 Task: Research Airbnb properties in Boldumsaz, Turkmenistan from 6th November, 2023 to 8th November, 2023 for 2 adults.1  bedroom having 2 beds and 1 bathroom. Property type can be flat. Amenities needed are: wifi. Look for 3 properties as per requirement.
Action: Mouse moved to (571, 69)
Screenshot: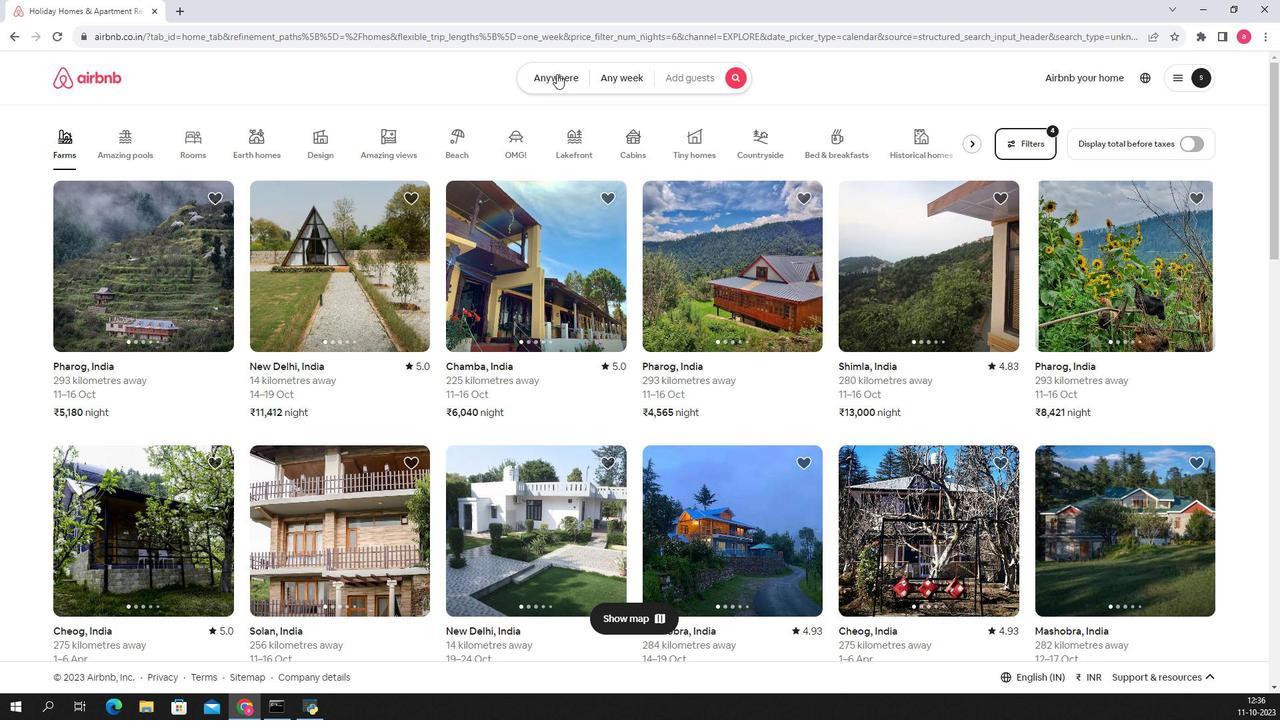 
Action: Mouse pressed left at (571, 69)
Screenshot: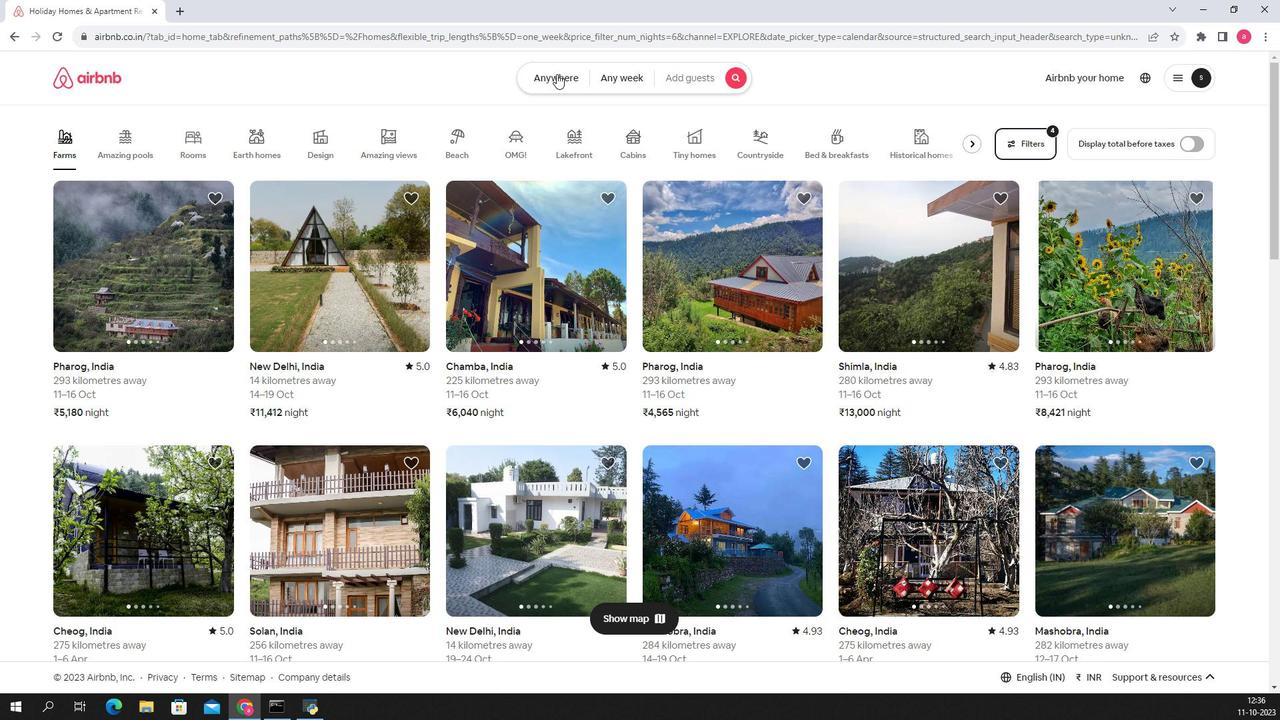 
Action: Mouse moved to (454, 133)
Screenshot: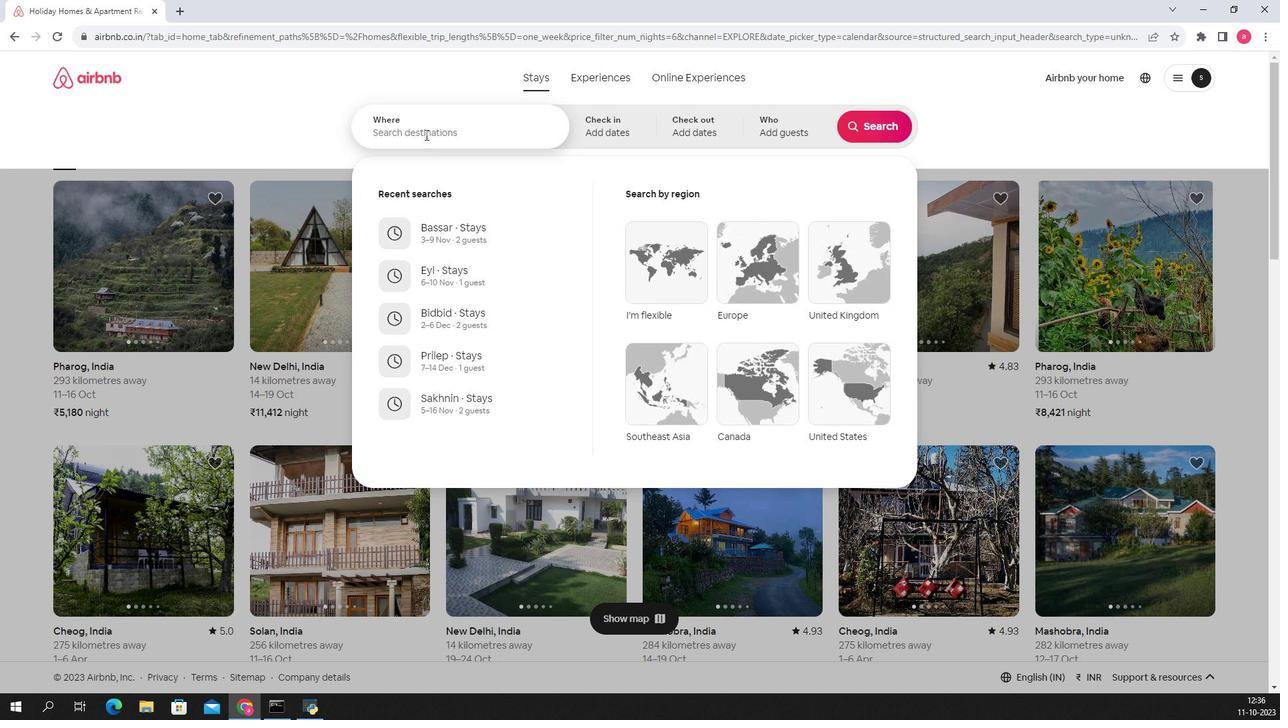 
Action: Mouse pressed left at (454, 133)
Screenshot: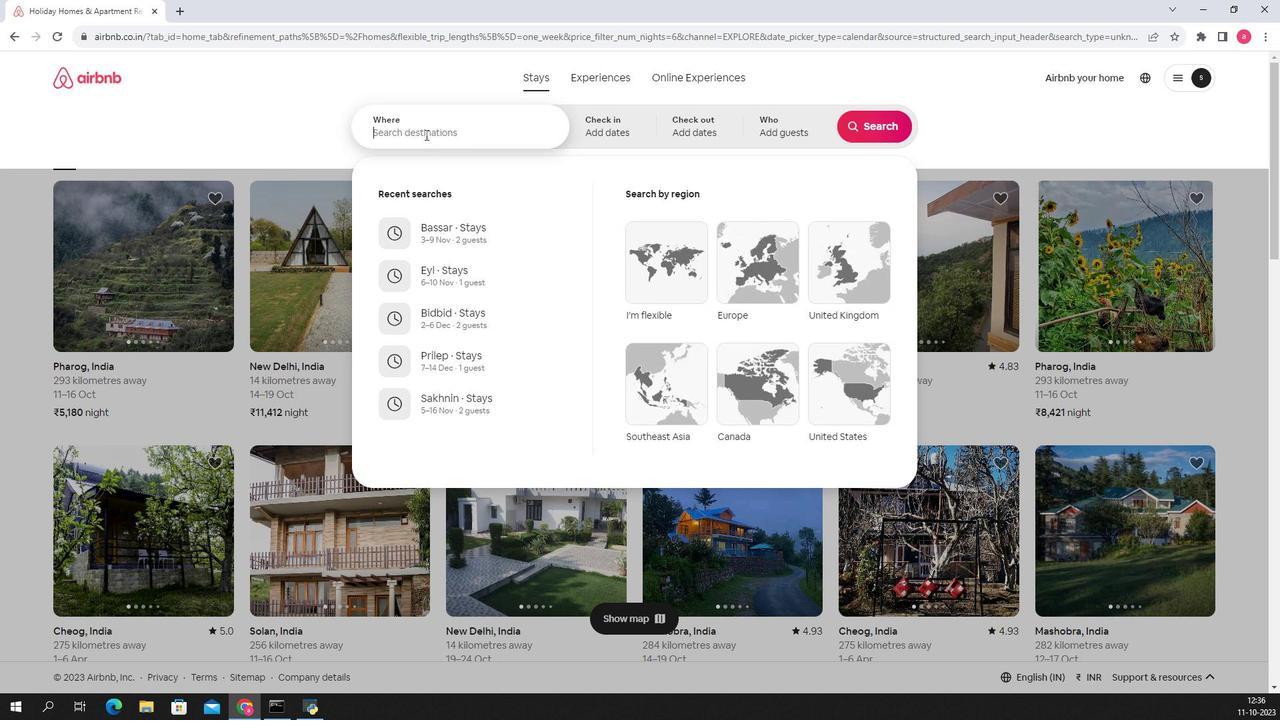 
Action: Key pressed <Key.shift>Bold
Screenshot: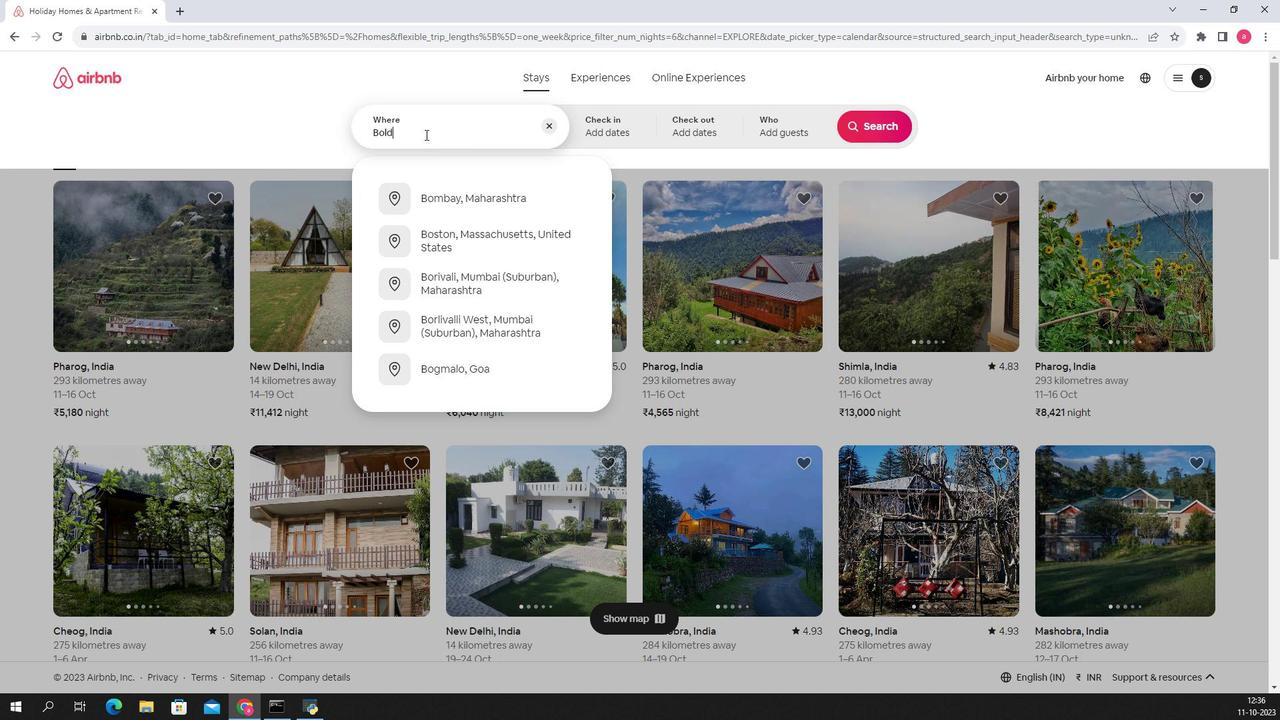 
Action: Mouse moved to (454, 132)
Screenshot: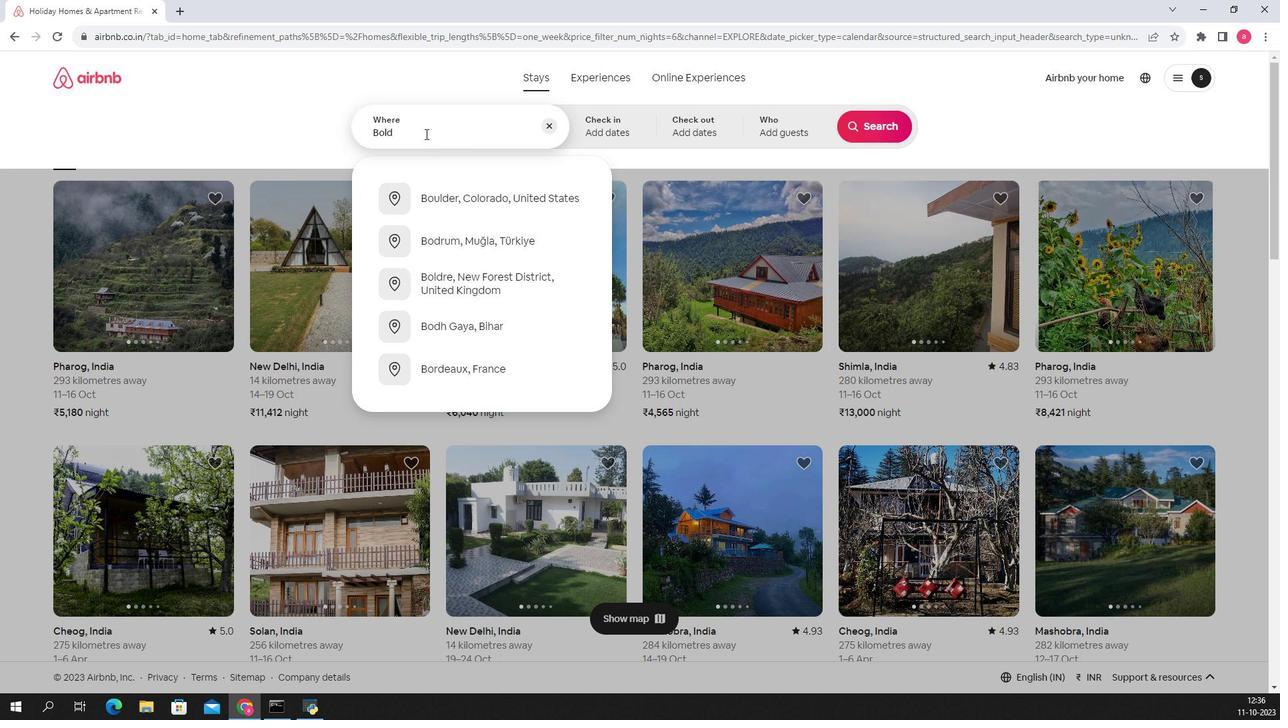 
Action: Key pressed umsaz,<Key.space><Key.shift>Turkmenistan
Screenshot: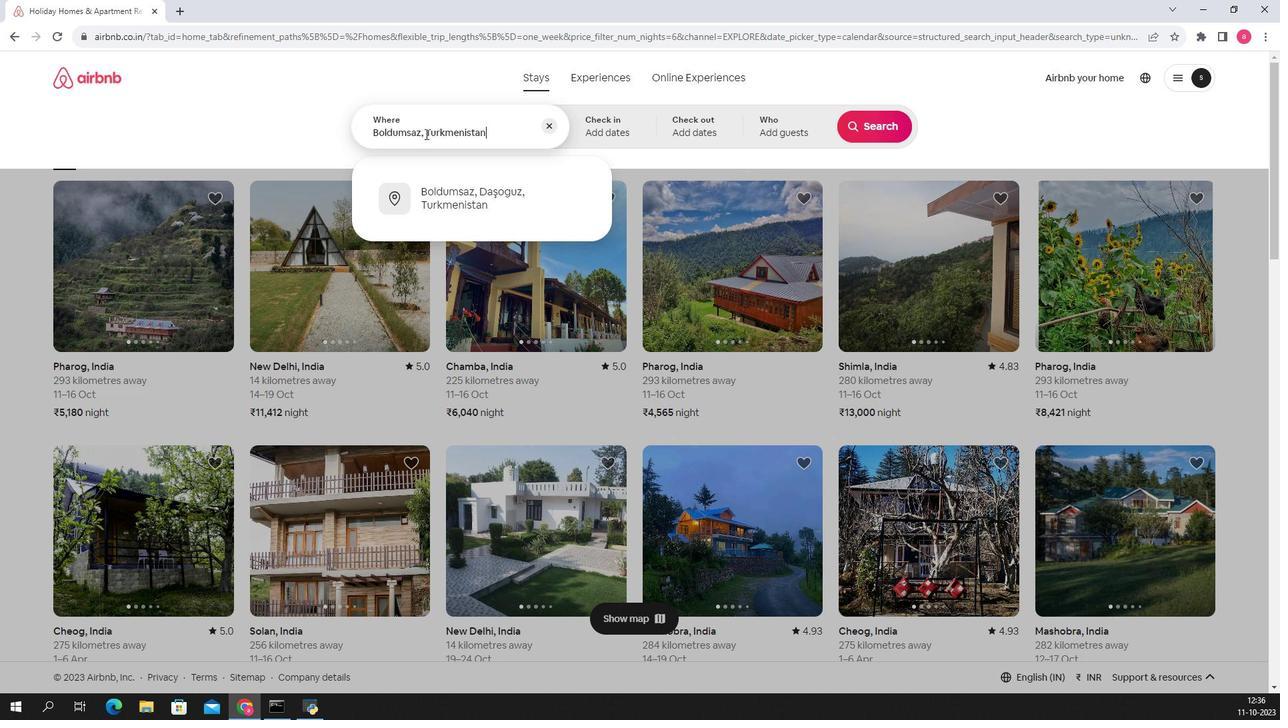 
Action: Mouse moved to (626, 126)
Screenshot: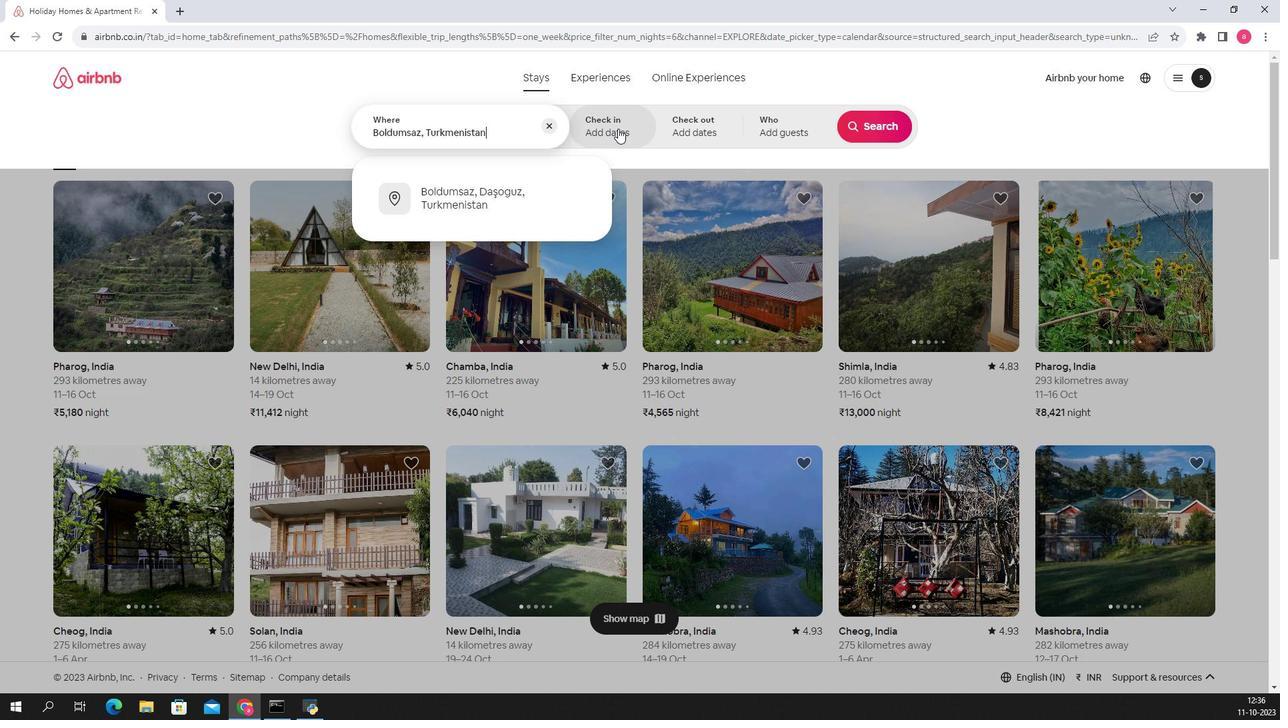 
Action: Mouse pressed left at (626, 126)
Screenshot: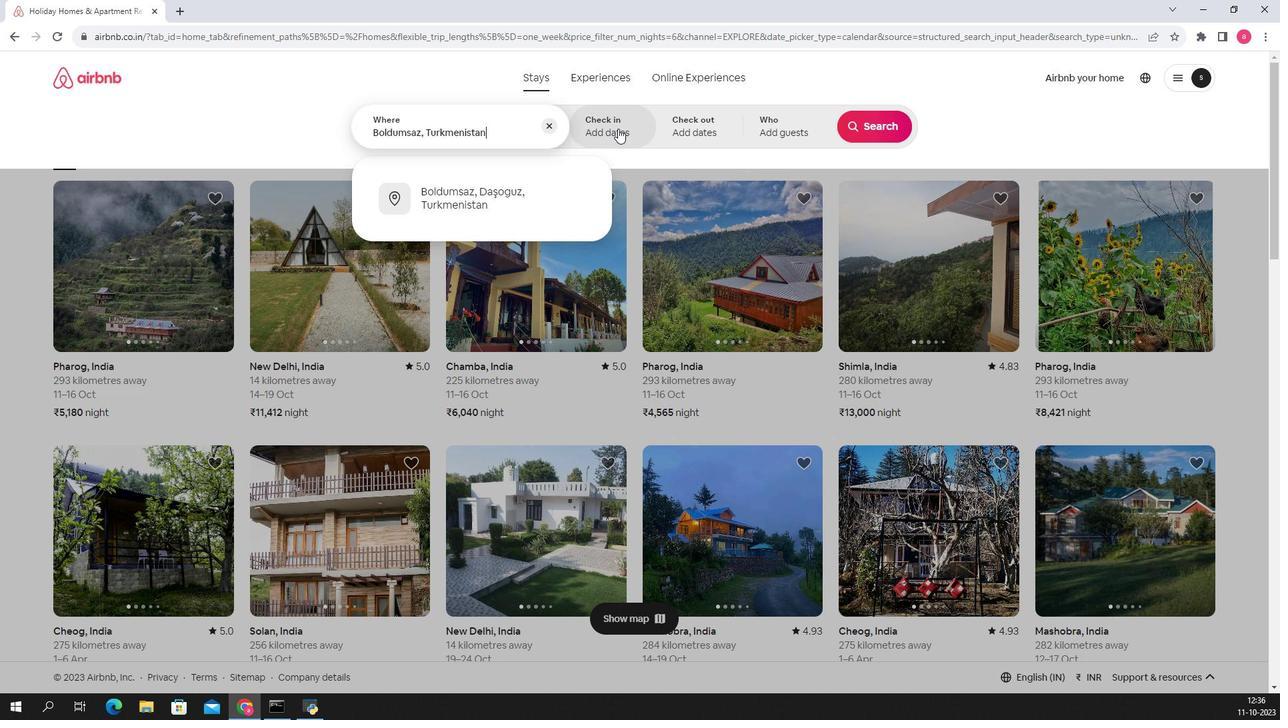 
Action: Mouse moved to (703, 333)
Screenshot: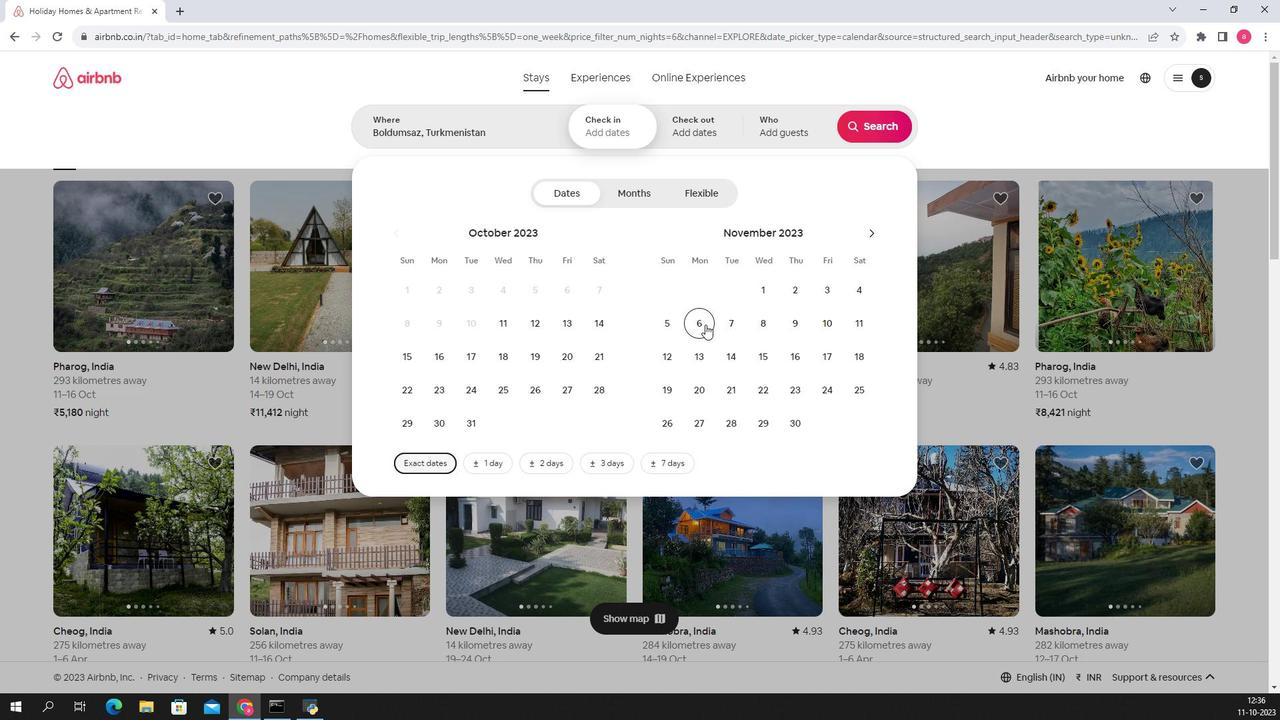 
Action: Mouse pressed left at (703, 333)
Screenshot: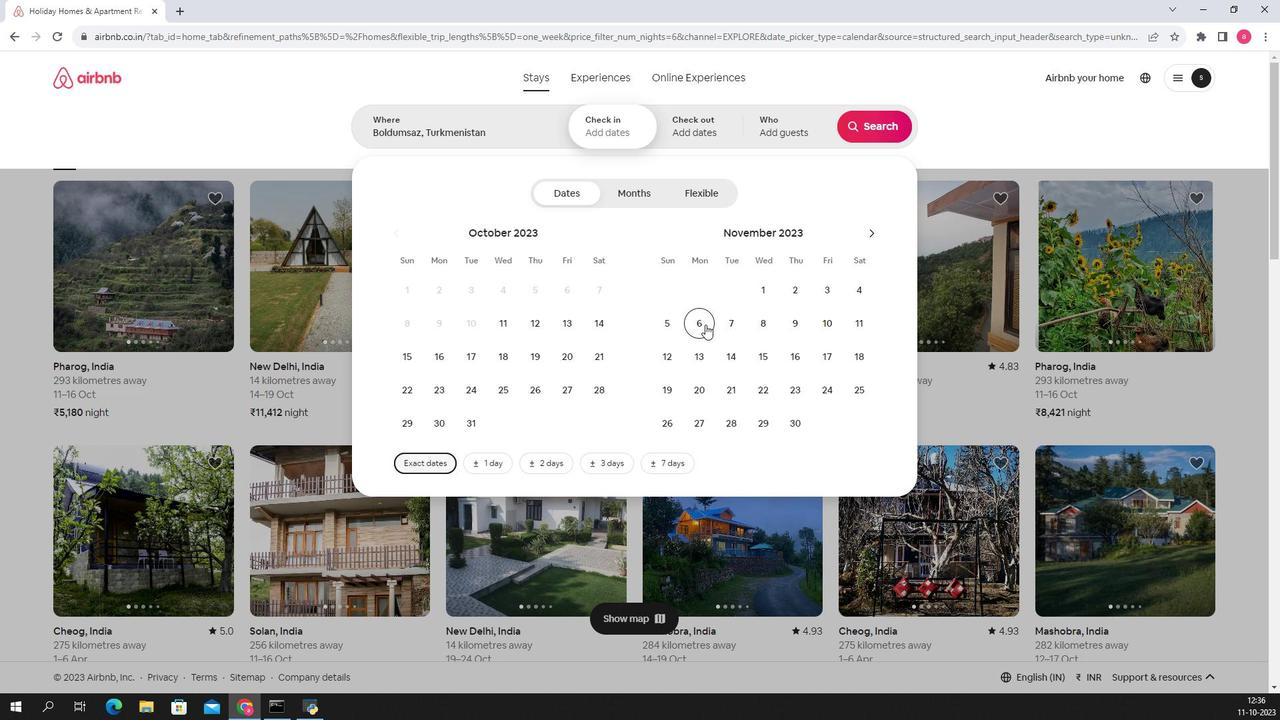 
Action: Mouse moved to (758, 332)
Screenshot: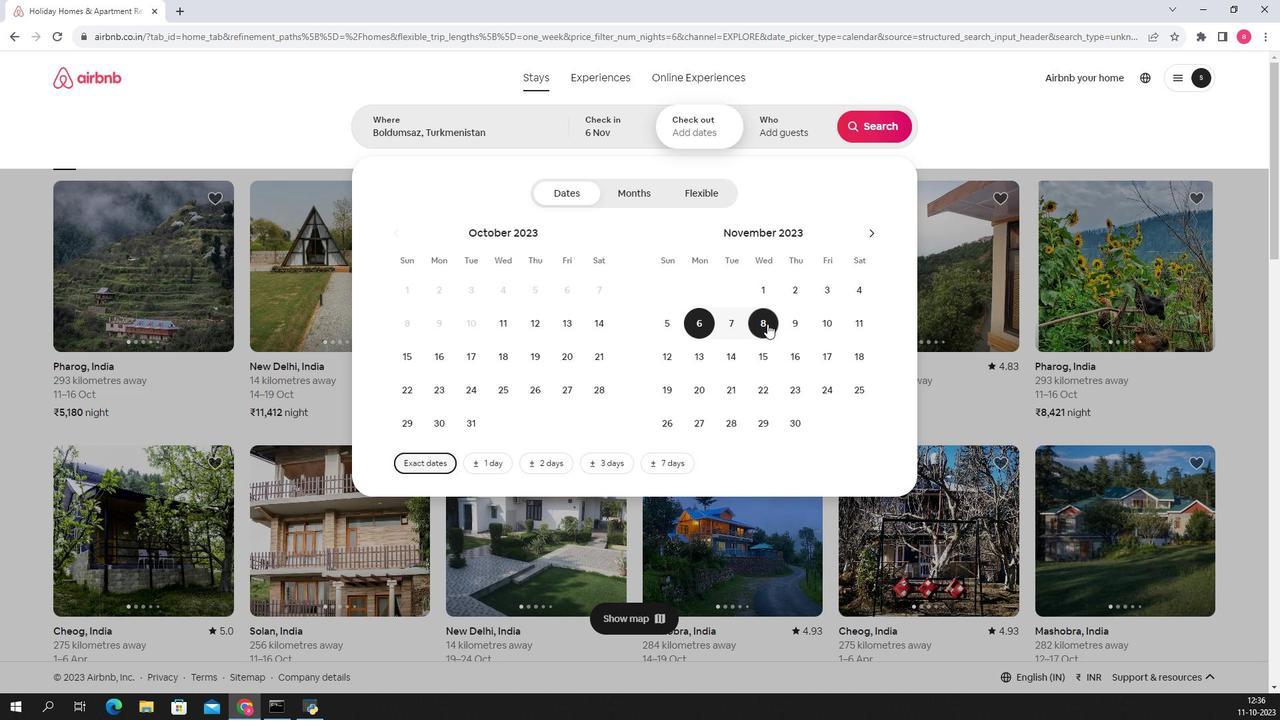 
Action: Mouse pressed left at (758, 332)
Screenshot: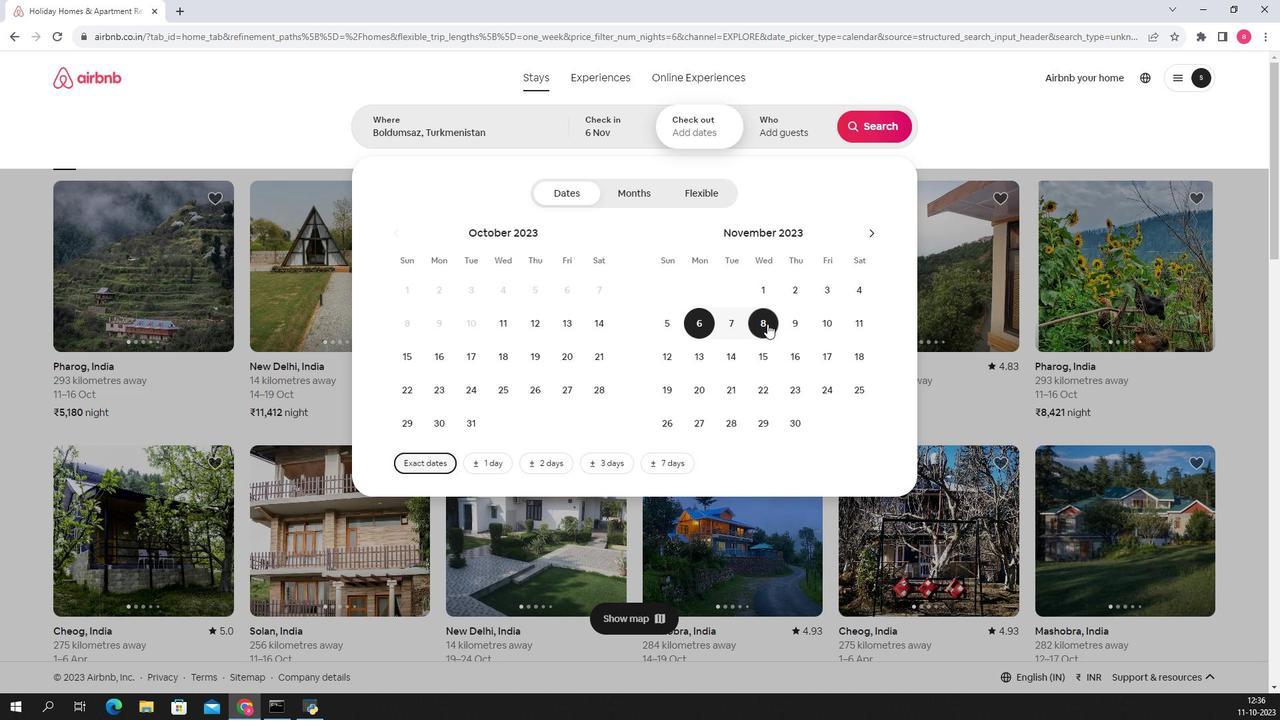 
Action: Mouse moved to (756, 118)
Screenshot: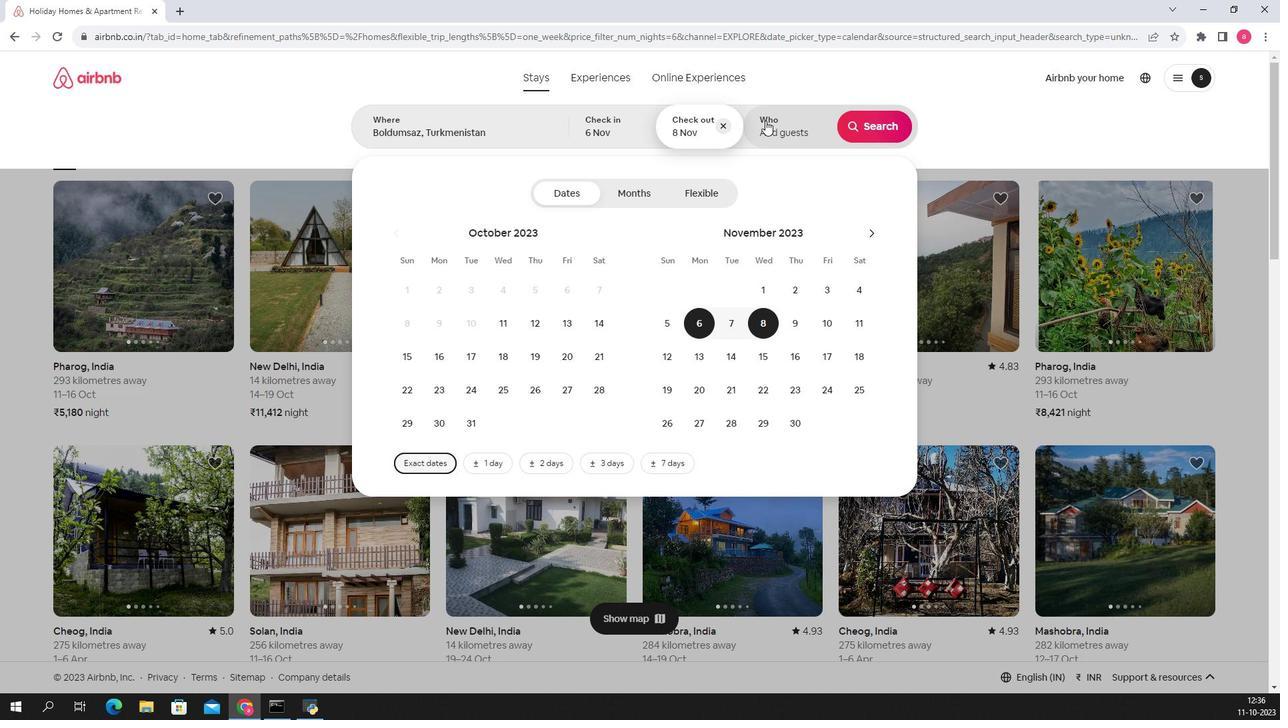 
Action: Mouse pressed left at (756, 118)
Screenshot: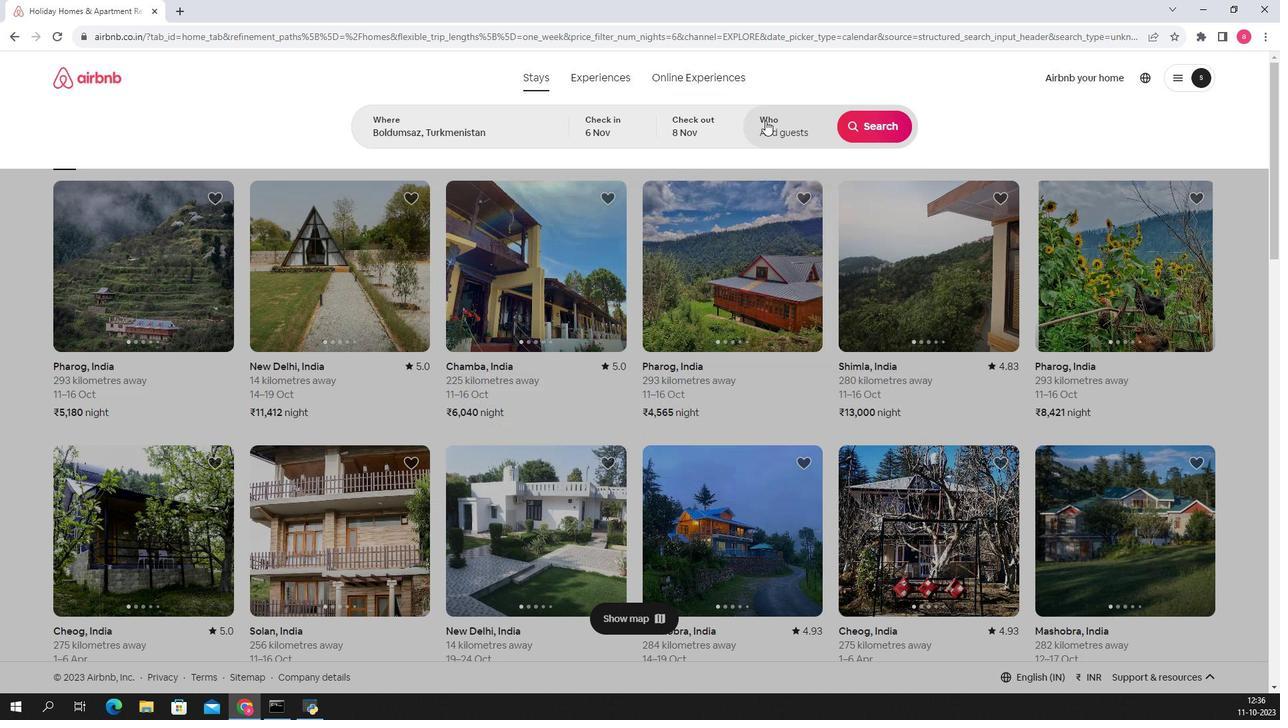
Action: Mouse moved to (860, 206)
Screenshot: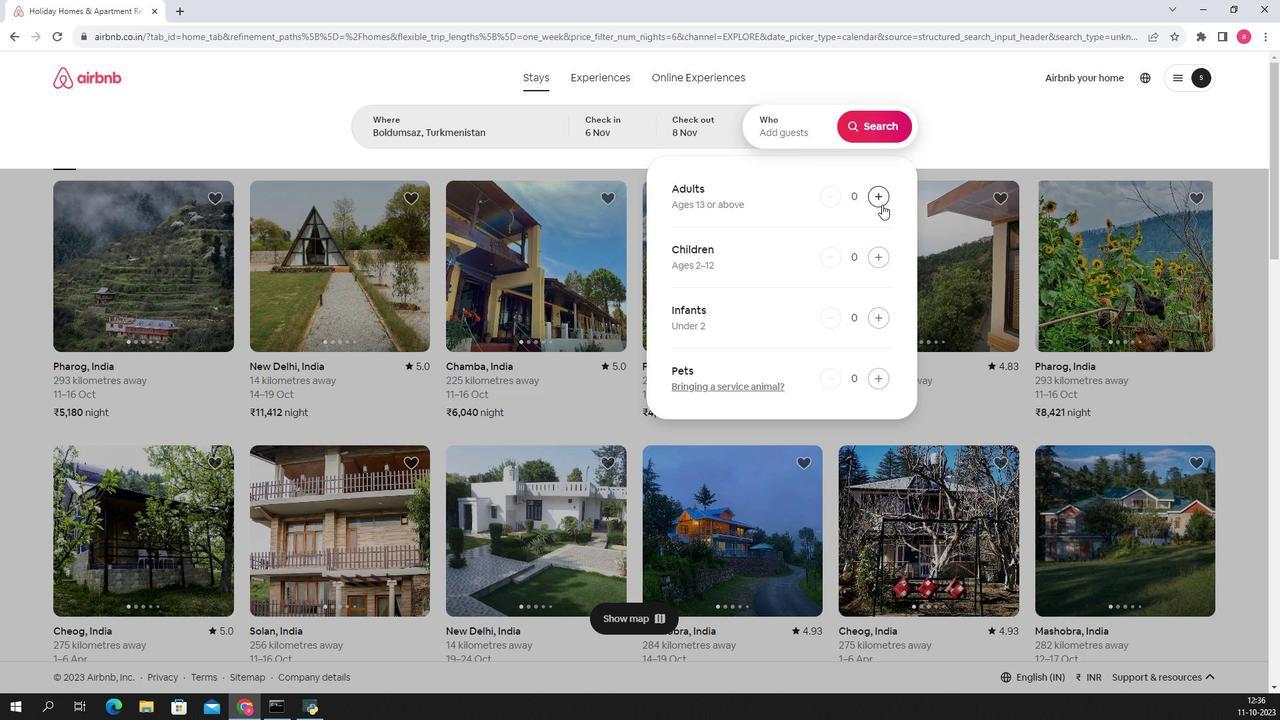 
Action: Mouse pressed left at (860, 206)
Screenshot: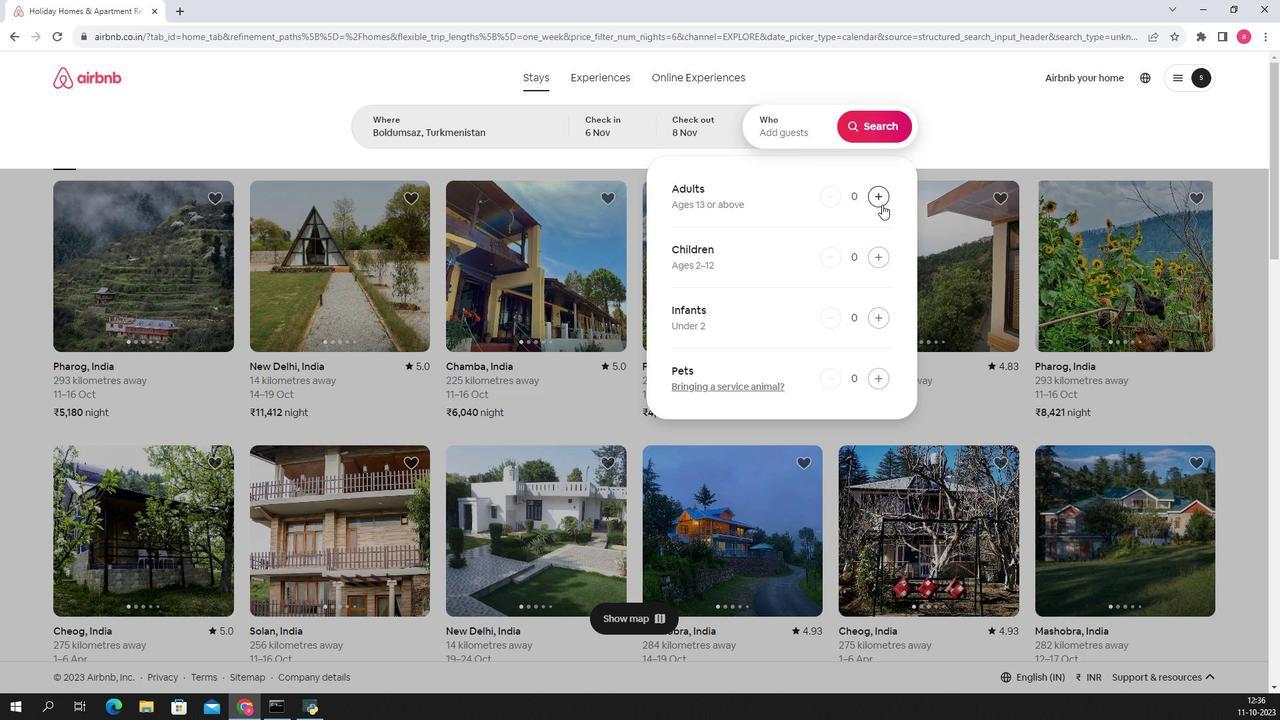 
Action: Mouse pressed left at (860, 206)
Screenshot: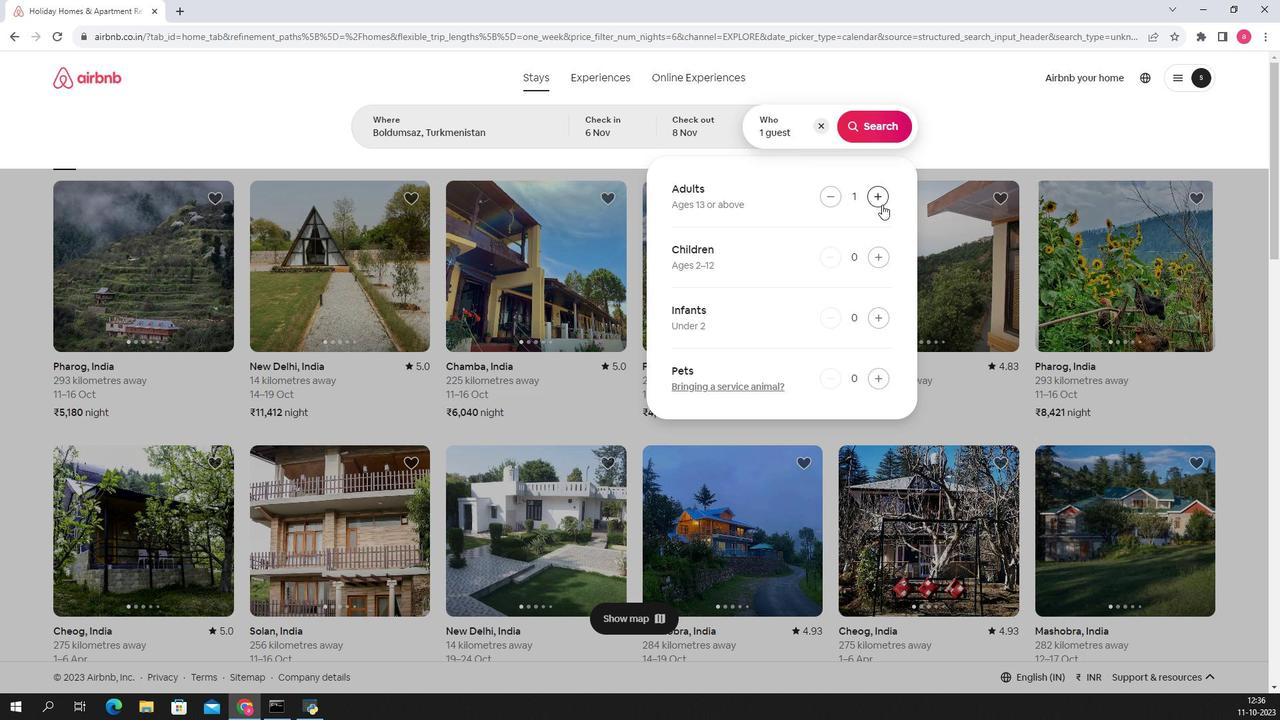 
Action: Mouse moved to (863, 123)
Screenshot: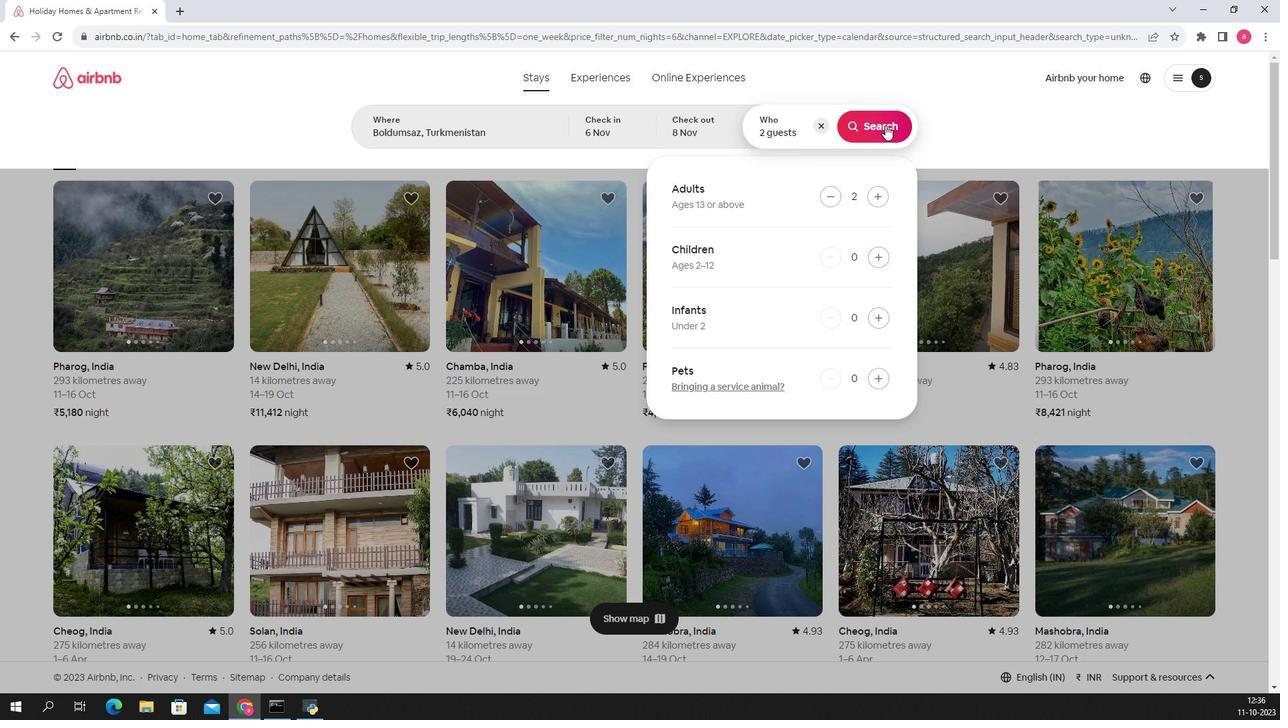 
Action: Mouse pressed left at (863, 123)
Screenshot: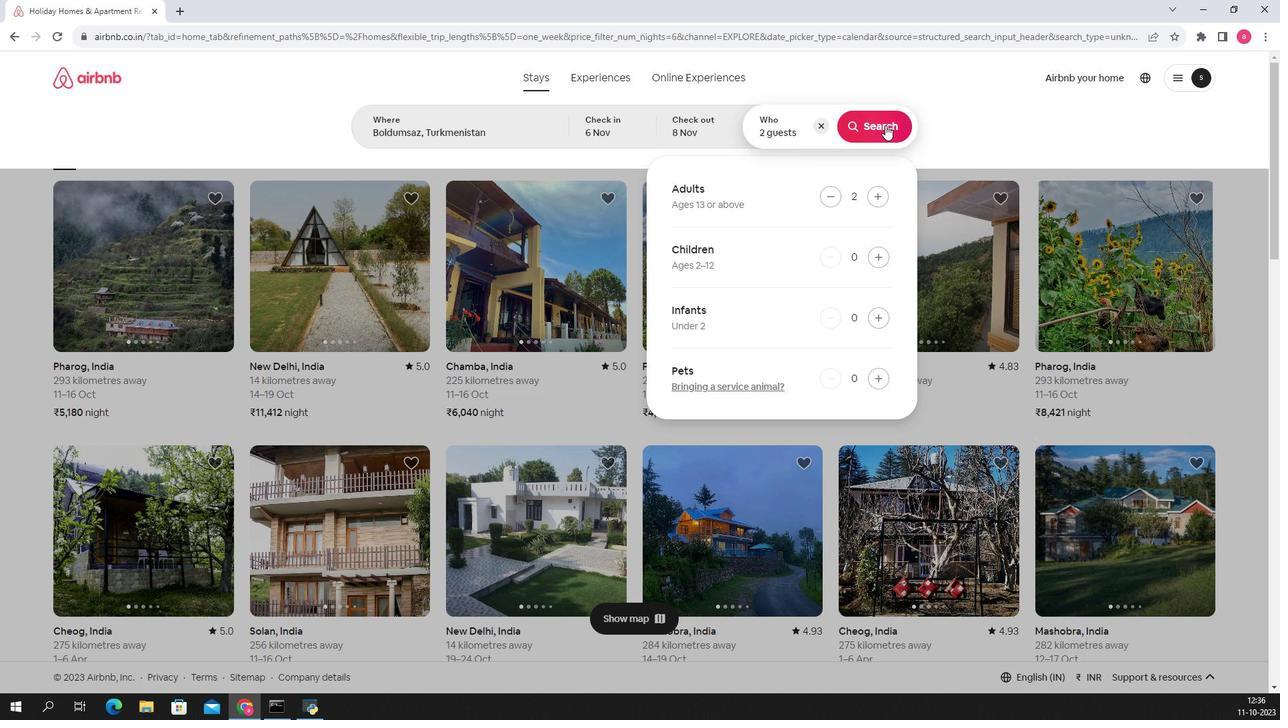
Action: Mouse moved to (1043, 141)
Screenshot: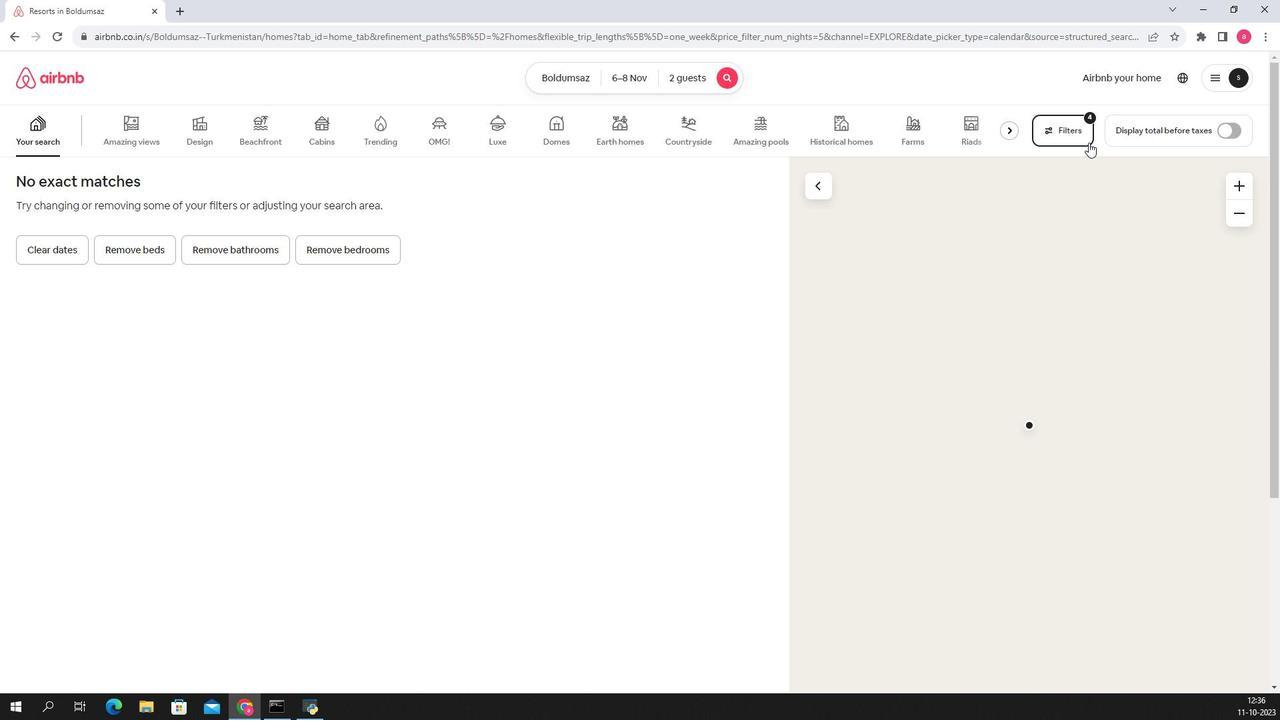 
Action: Mouse pressed left at (1043, 141)
Screenshot: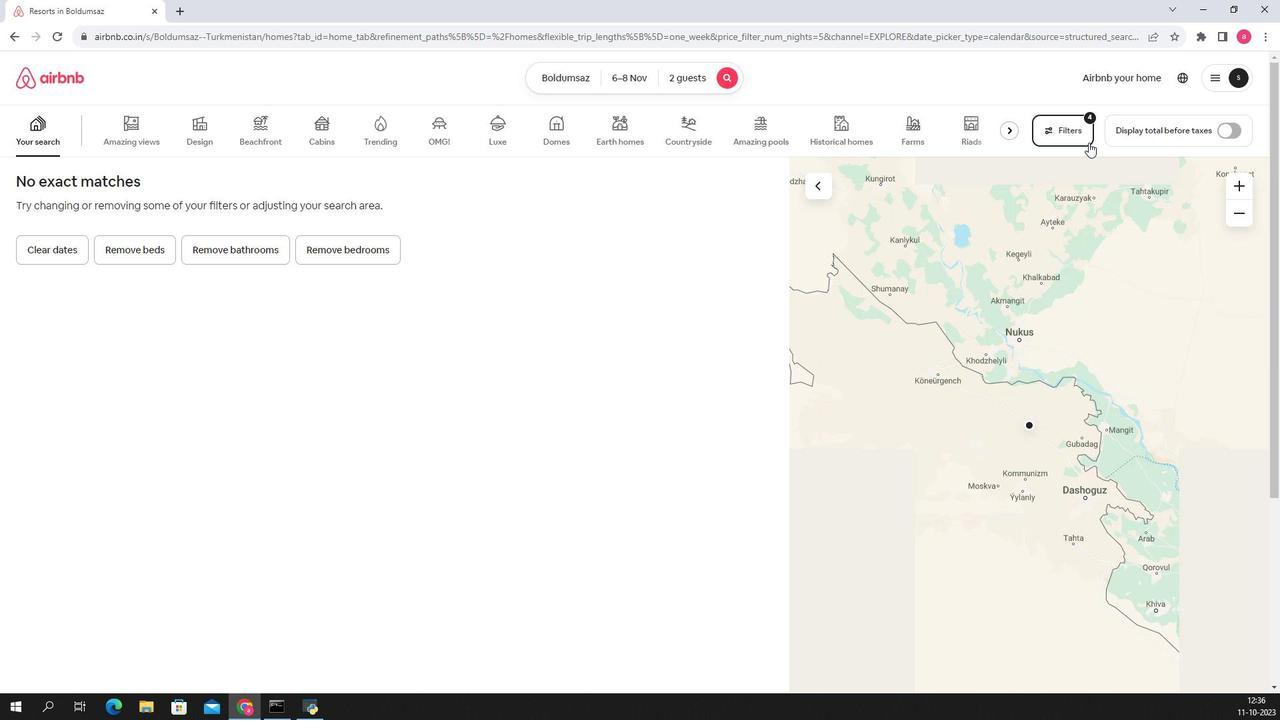 
Action: Mouse moved to (432, 658)
Screenshot: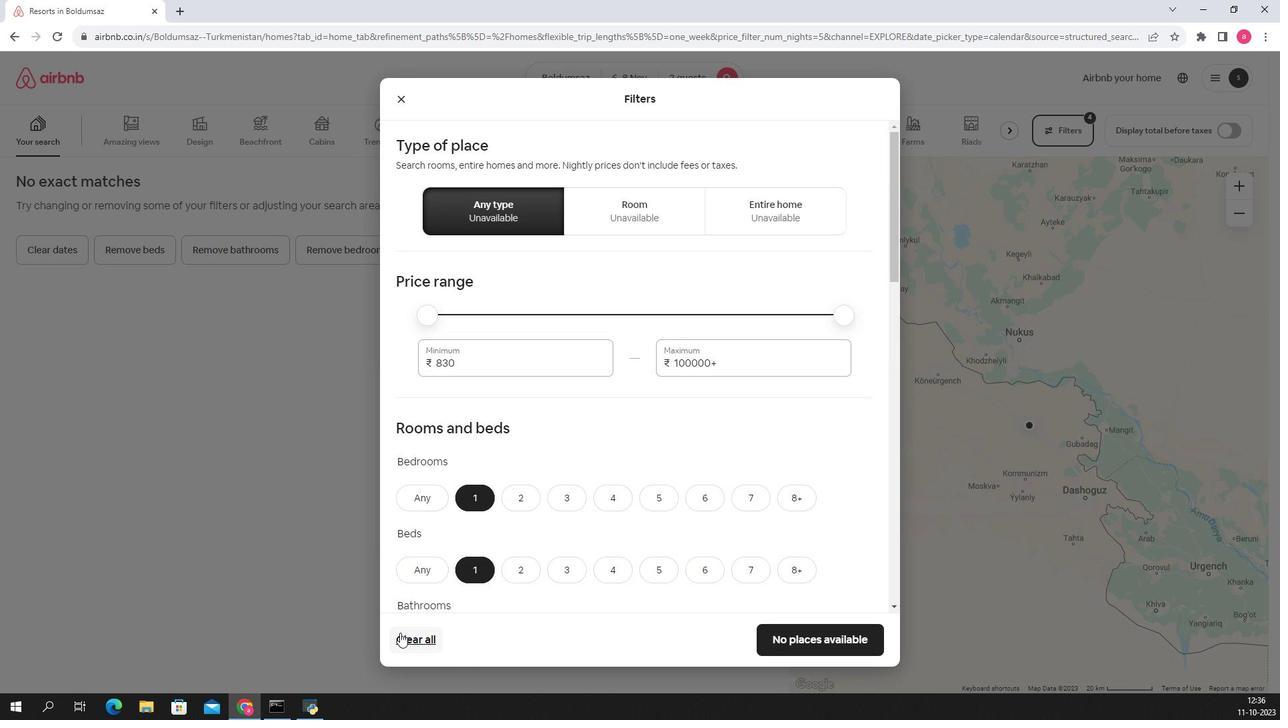 
Action: Mouse pressed left at (432, 658)
Screenshot: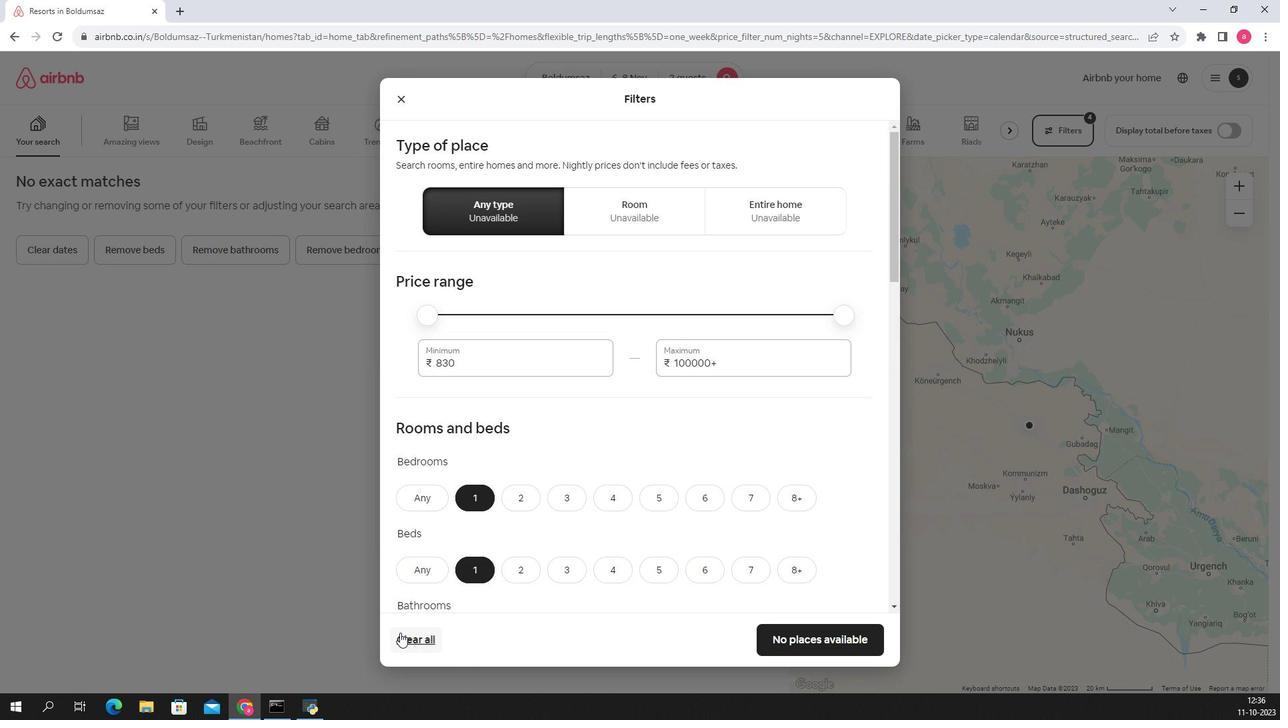 
Action: Mouse moved to (627, 342)
Screenshot: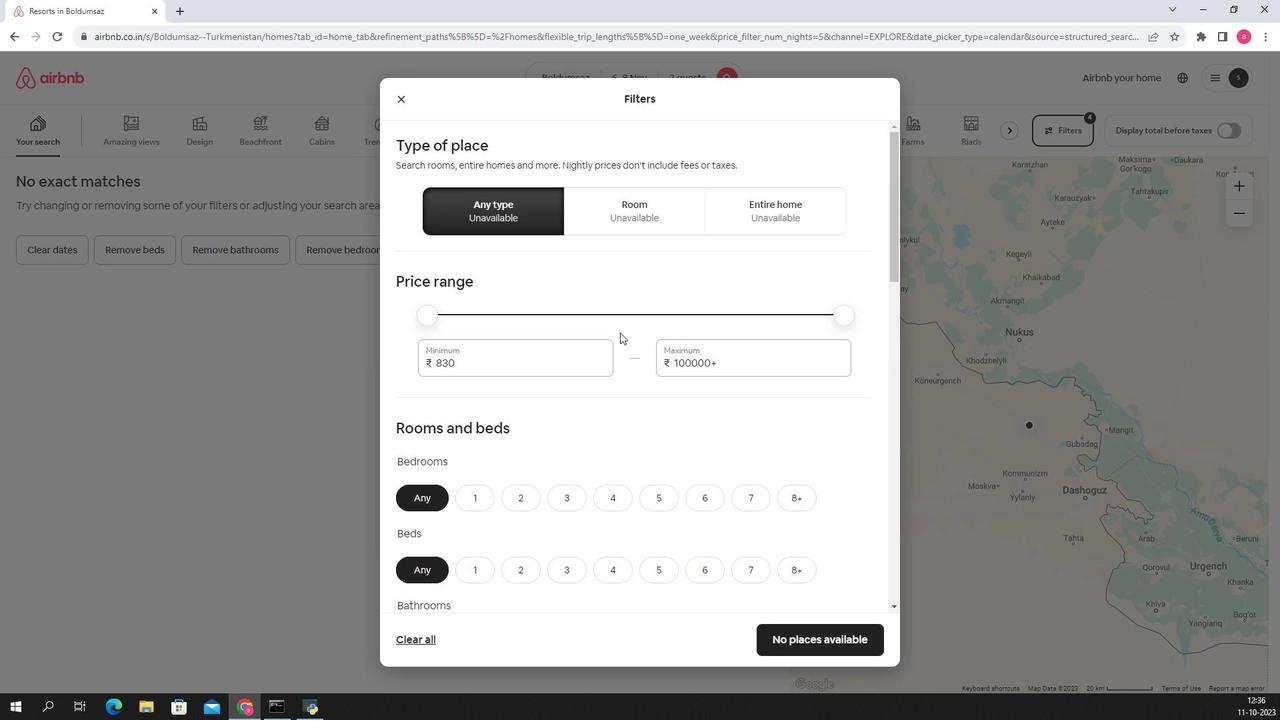 
Action: Mouse scrolled (627, 341) with delta (0, 0)
Screenshot: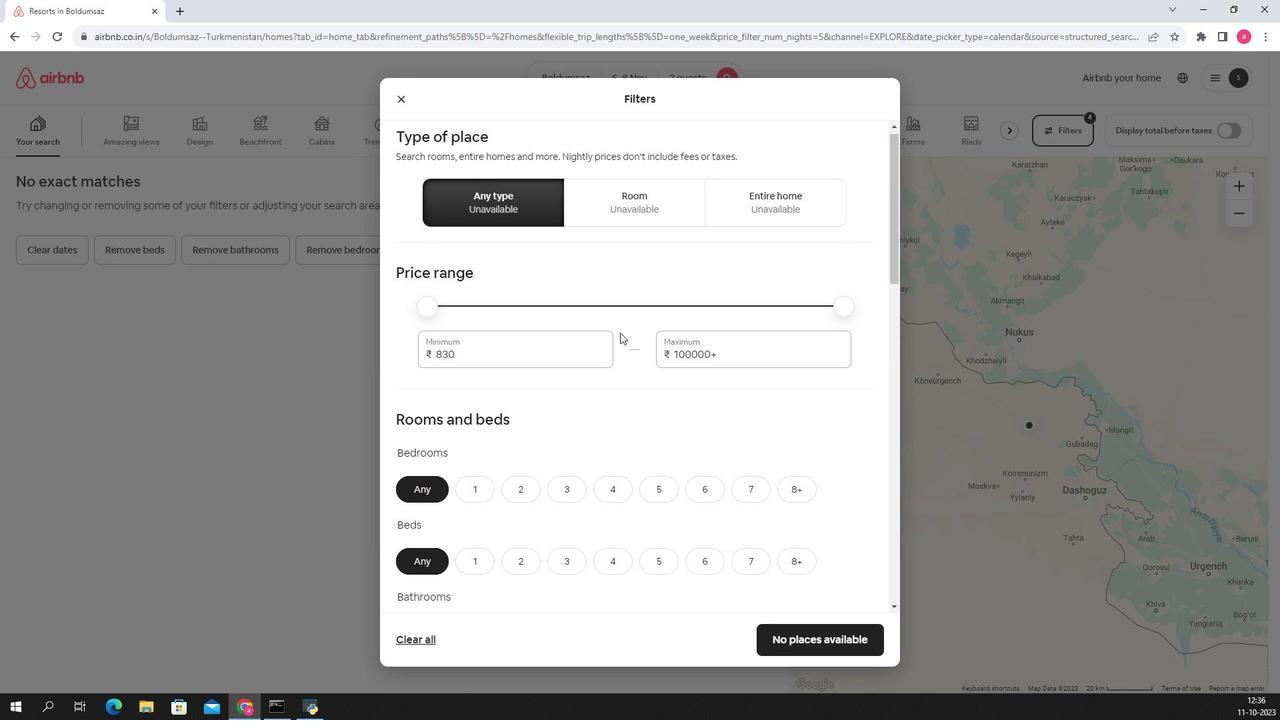 
Action: Mouse scrolled (627, 341) with delta (0, 0)
Screenshot: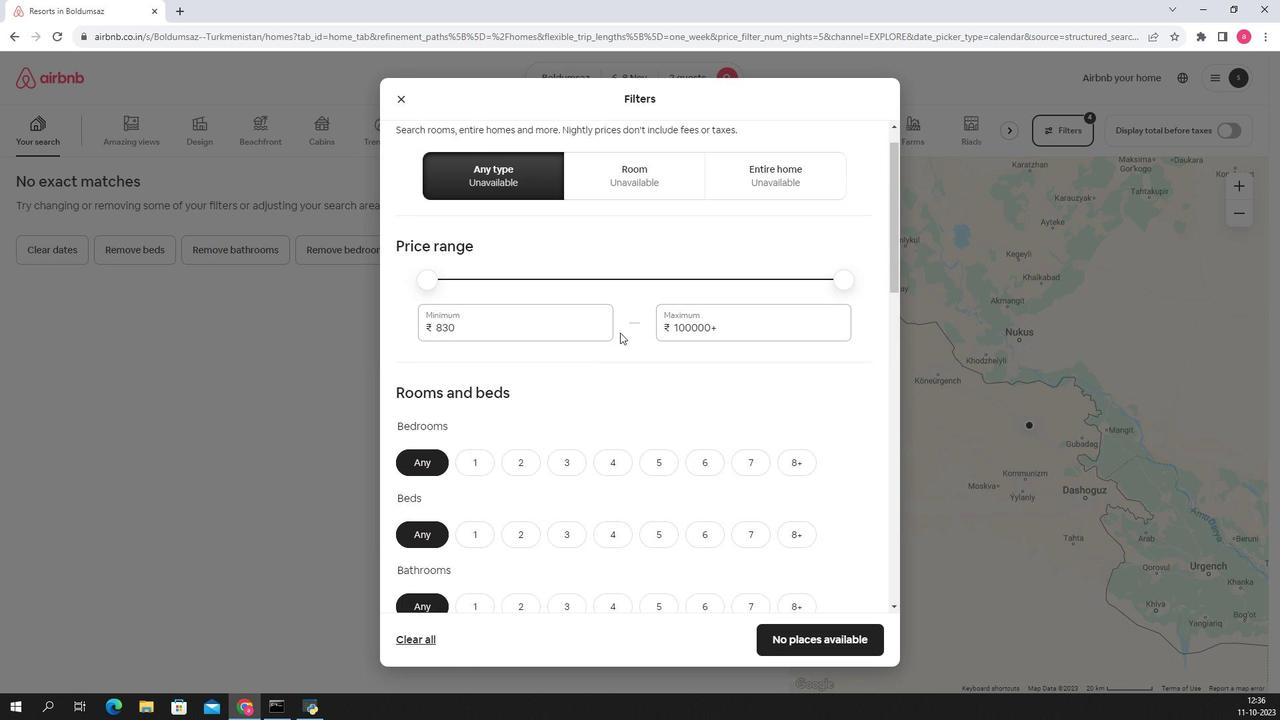 
Action: Mouse moved to (506, 370)
Screenshot: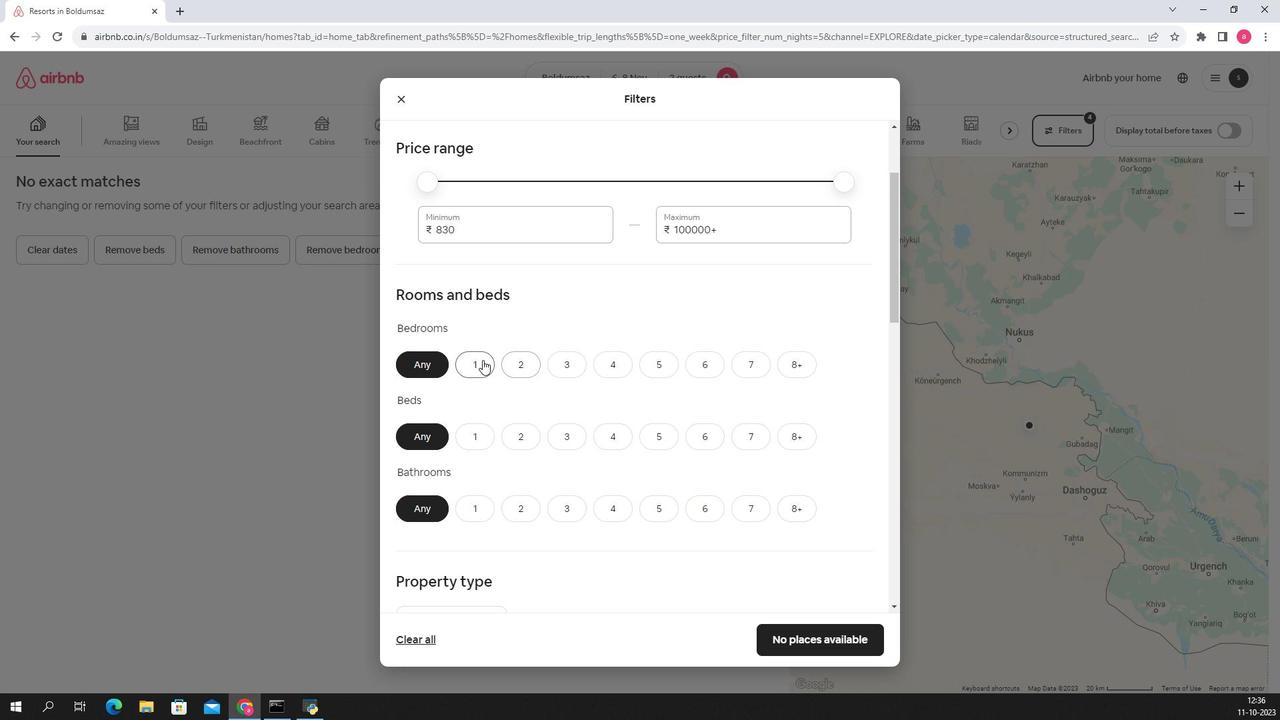 
Action: Mouse pressed left at (506, 370)
Screenshot: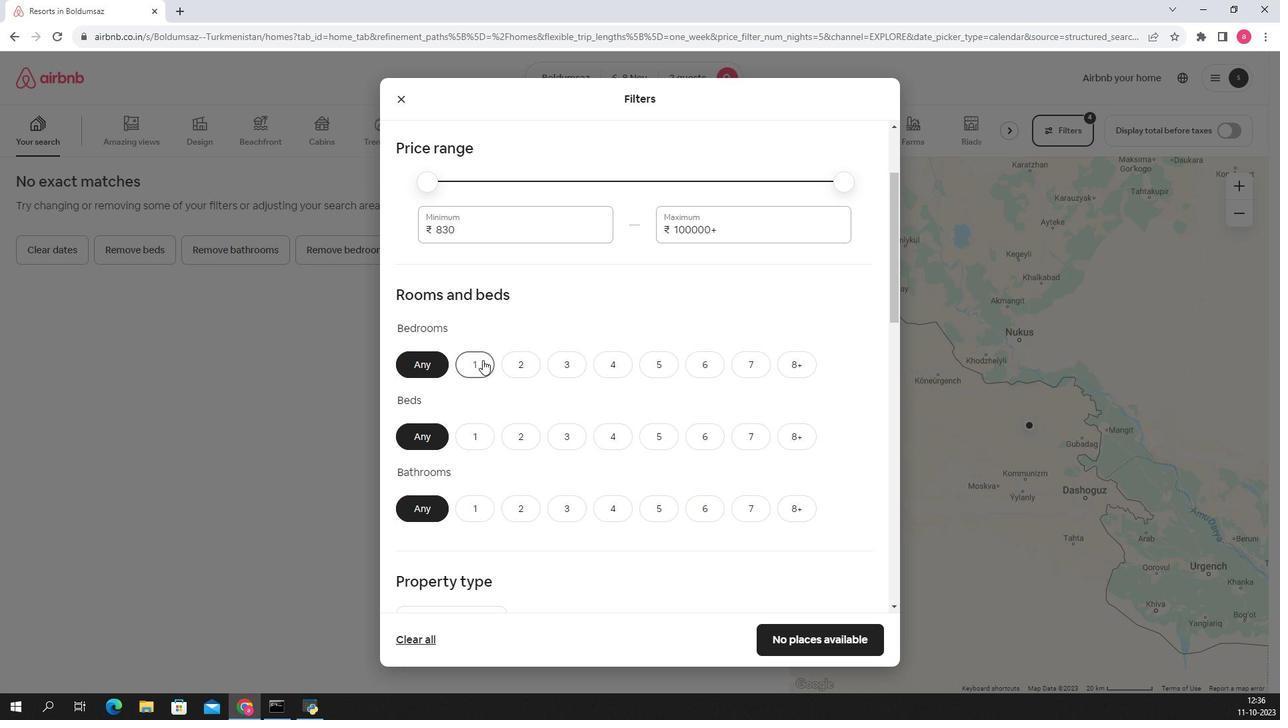 
Action: Mouse moved to (548, 450)
Screenshot: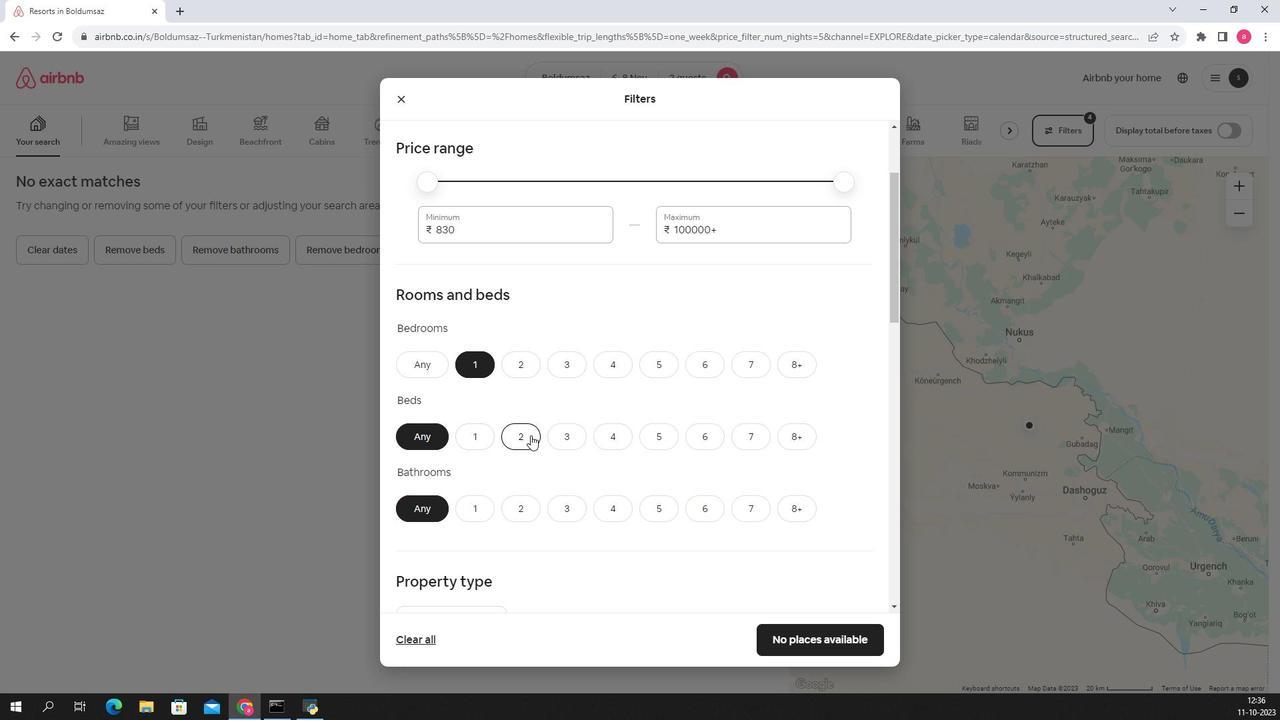 
Action: Mouse pressed left at (548, 450)
Screenshot: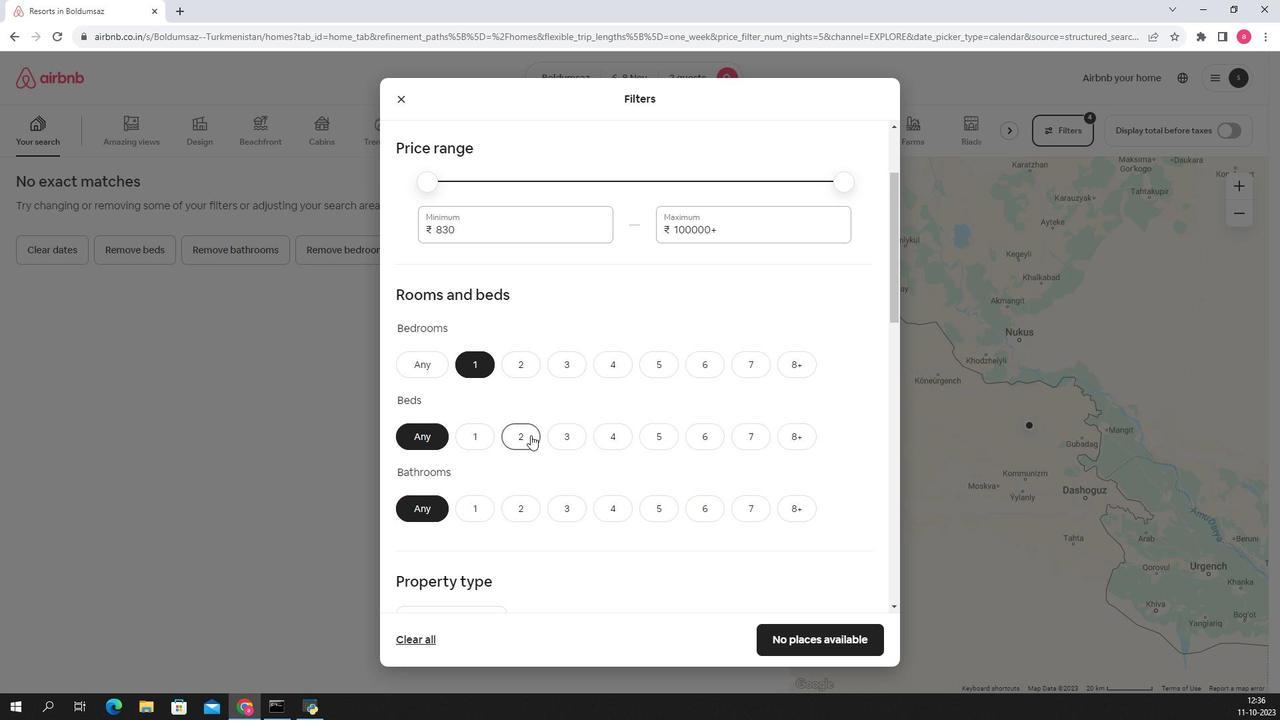 
Action: Mouse moved to (501, 522)
Screenshot: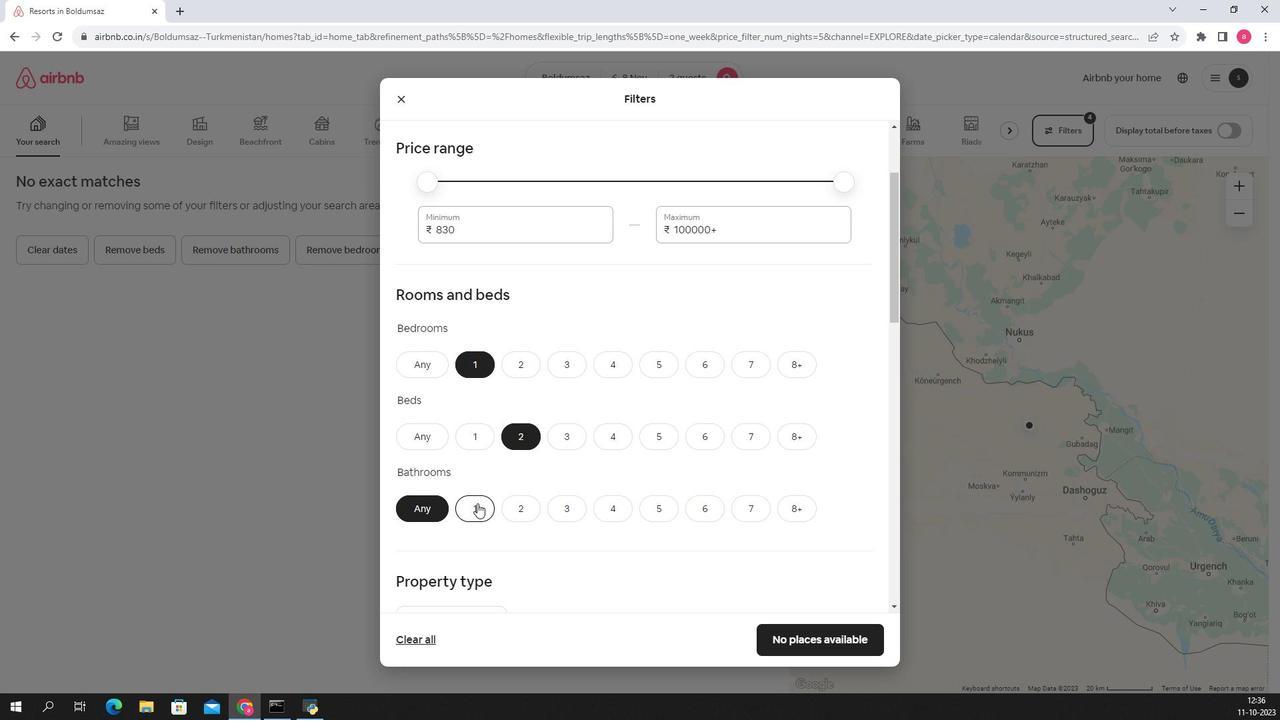 
Action: Mouse pressed left at (501, 522)
Screenshot: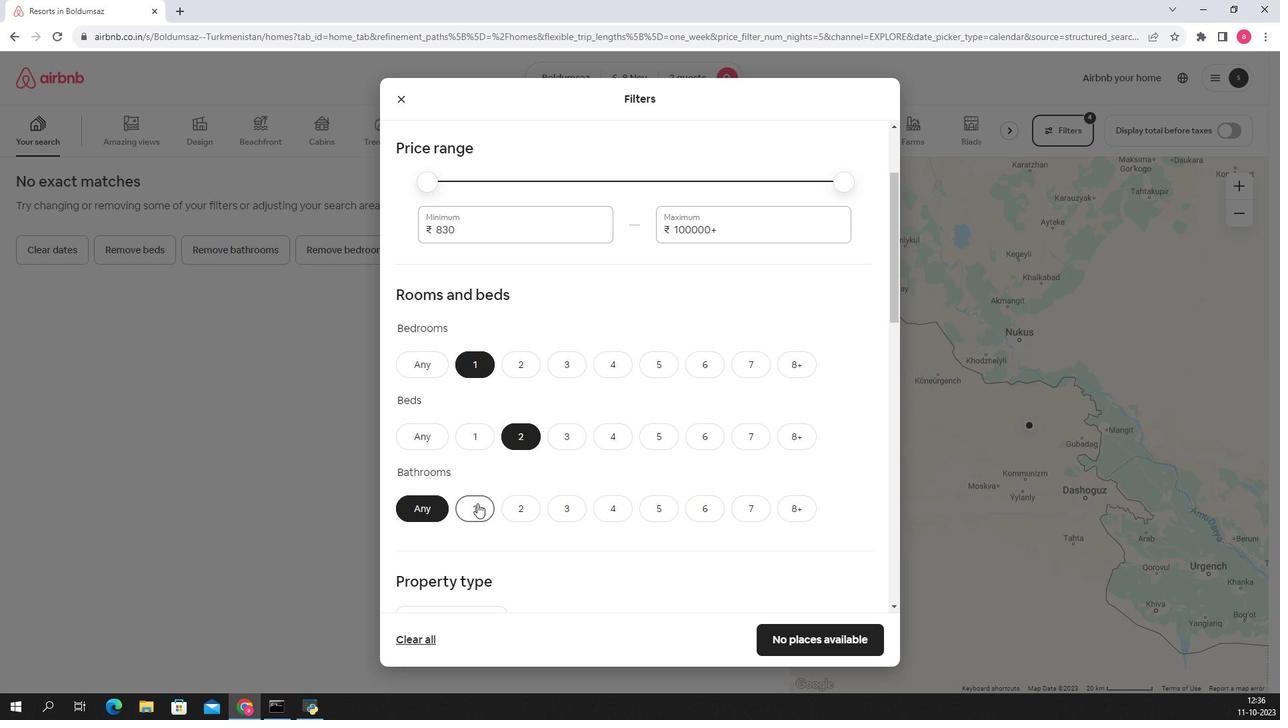 
Action: Mouse moved to (595, 486)
Screenshot: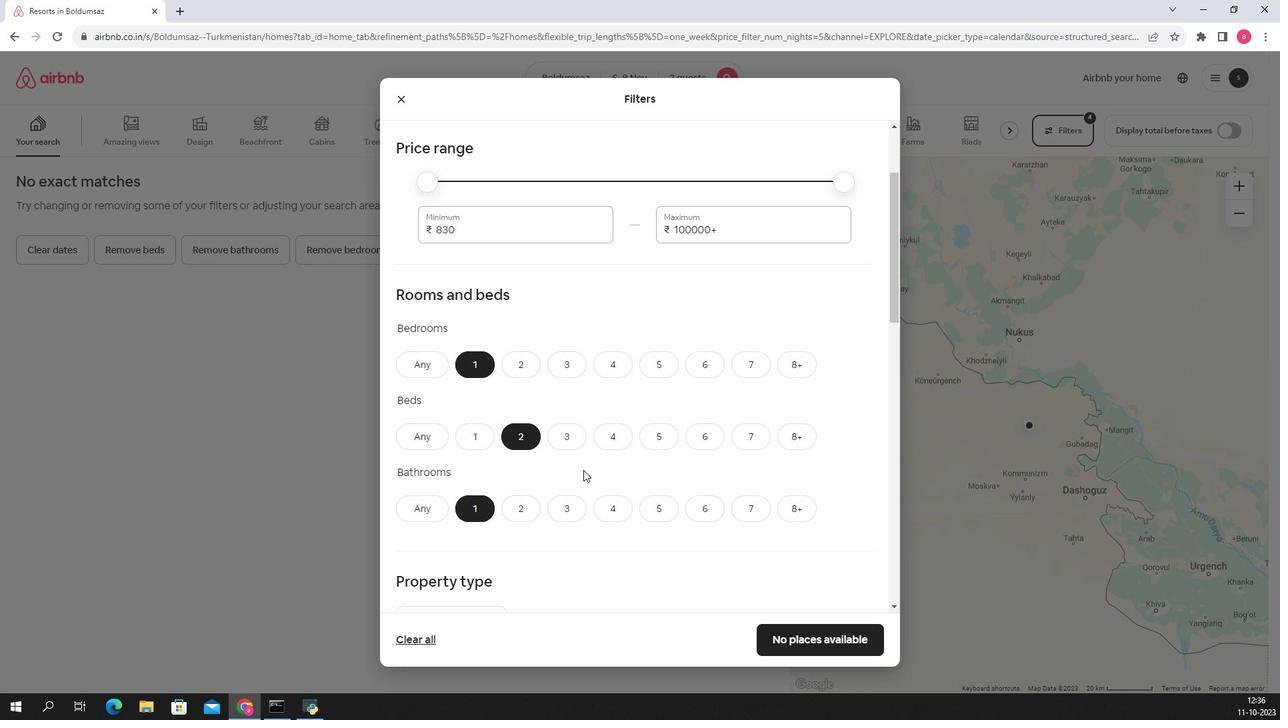
Action: Mouse scrolled (595, 486) with delta (0, 0)
Screenshot: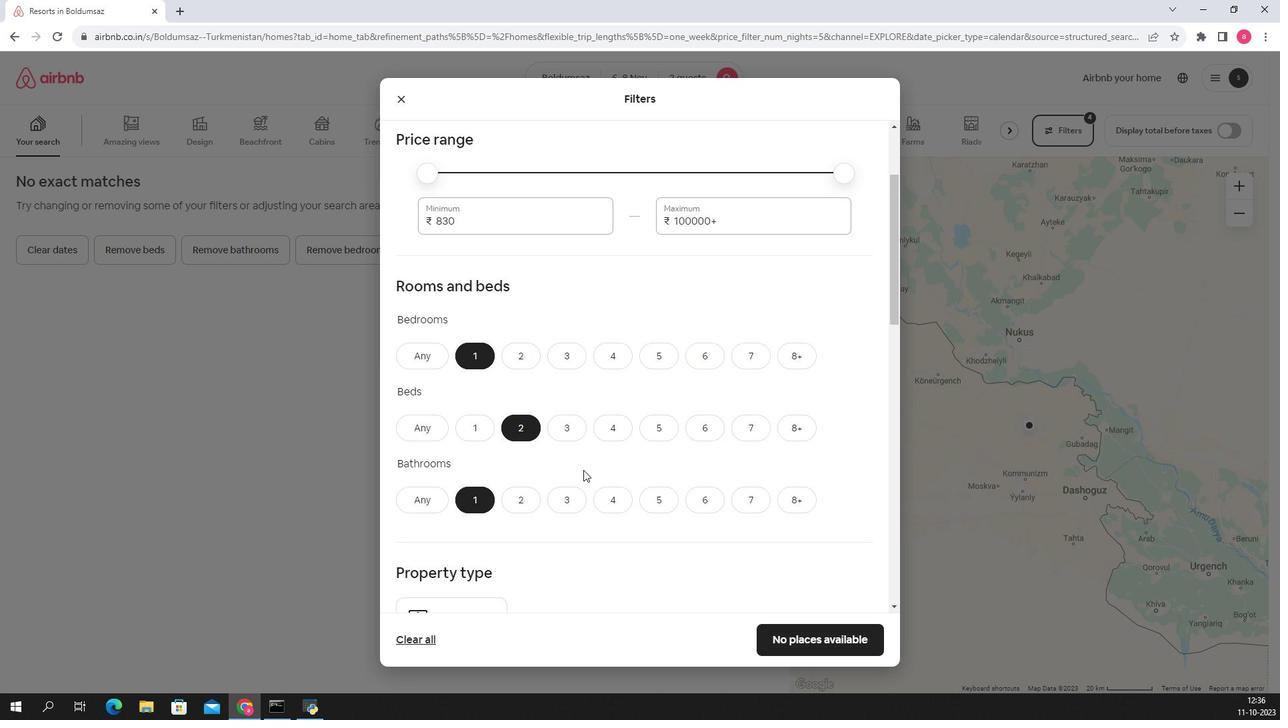 
Action: Mouse scrolled (595, 486) with delta (0, 0)
Screenshot: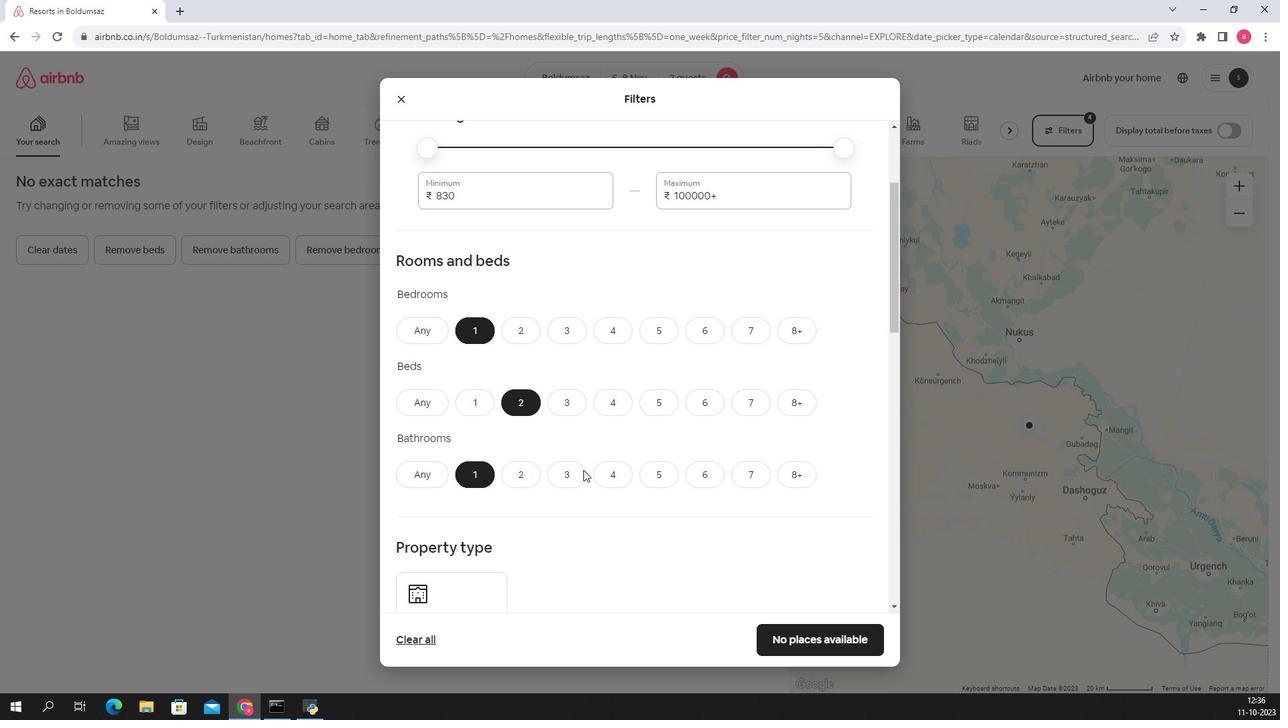 
Action: Mouse scrolled (595, 486) with delta (0, 0)
Screenshot: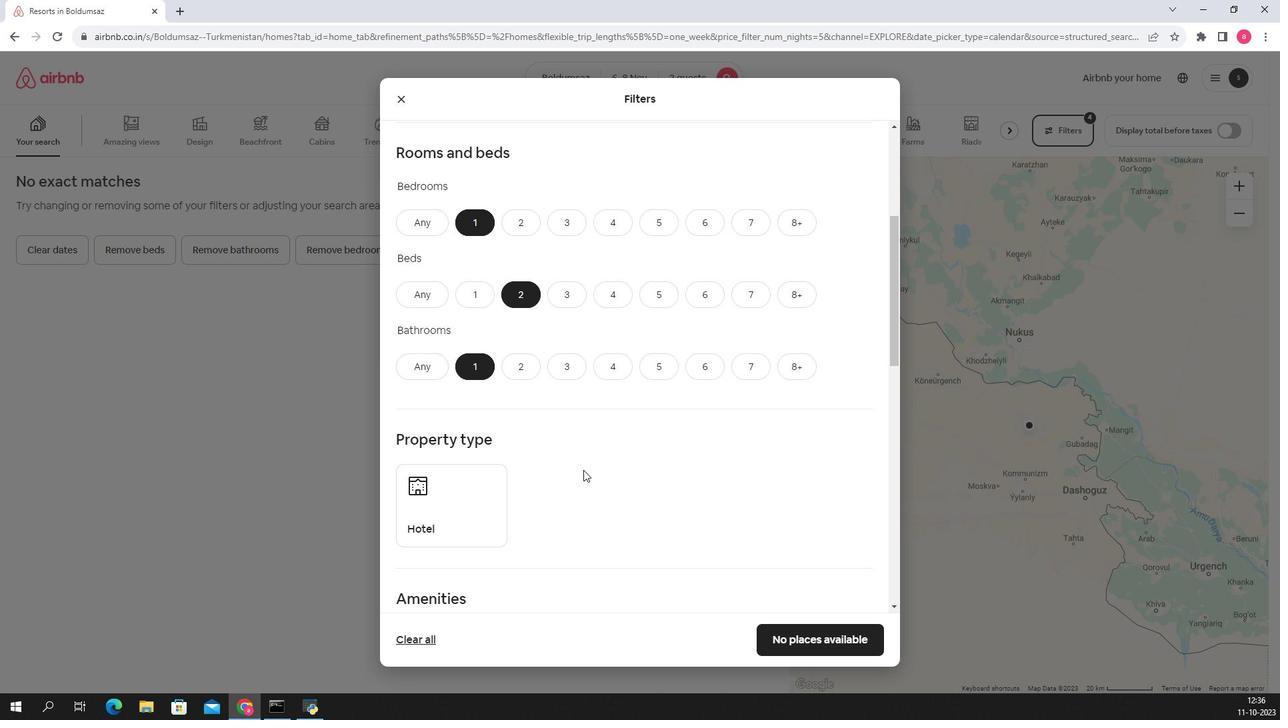 
Action: Mouse scrolled (595, 486) with delta (0, 0)
Screenshot: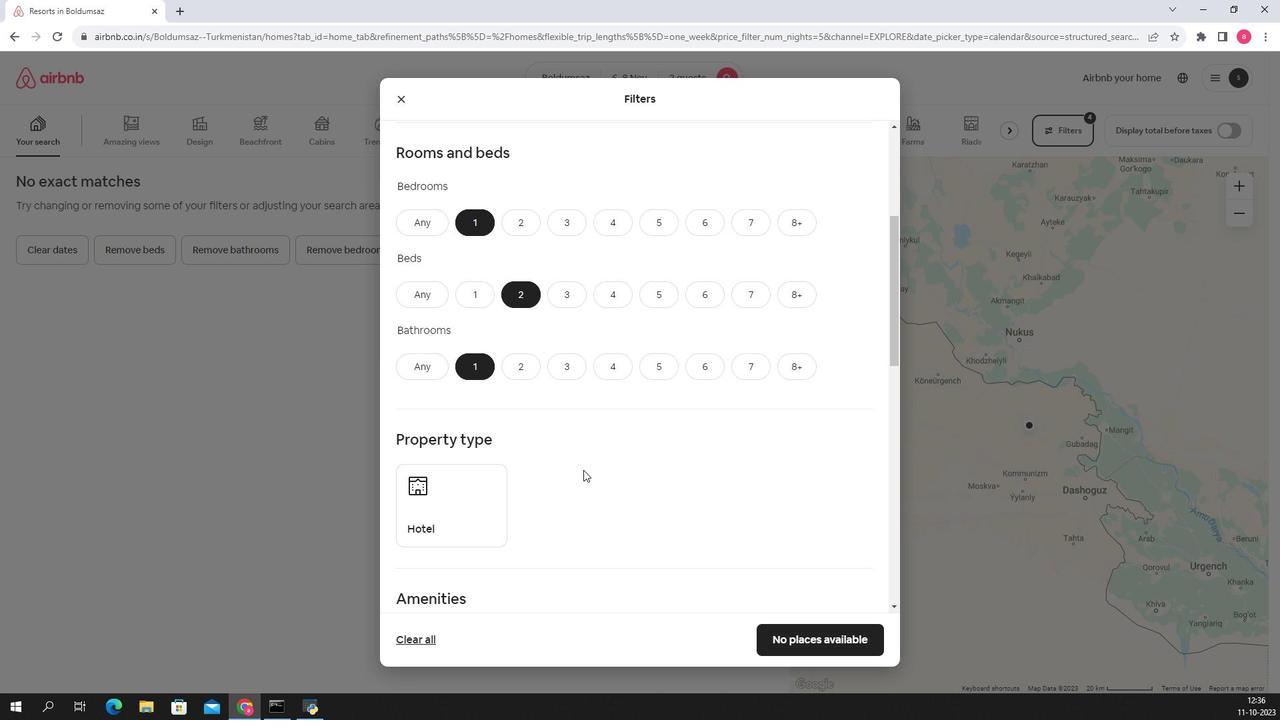 
Action: Mouse scrolled (595, 486) with delta (0, 0)
Screenshot: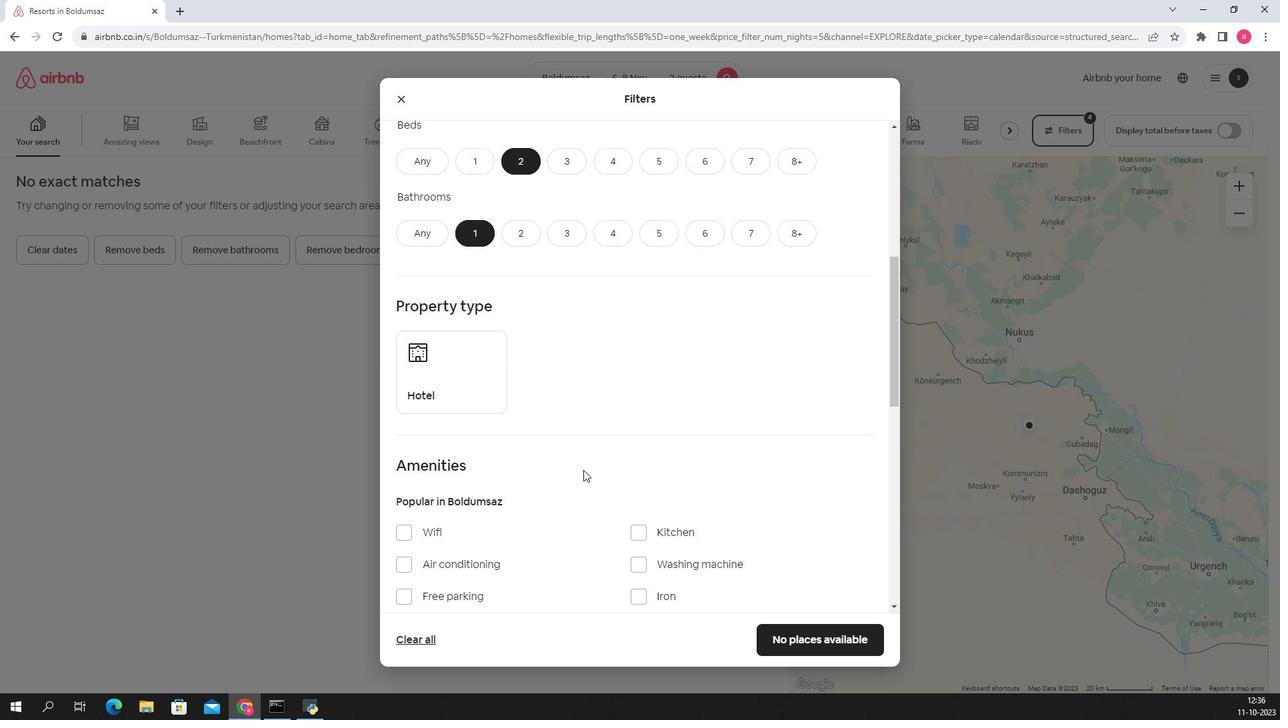 
Action: Mouse scrolled (595, 486) with delta (0, 0)
Screenshot: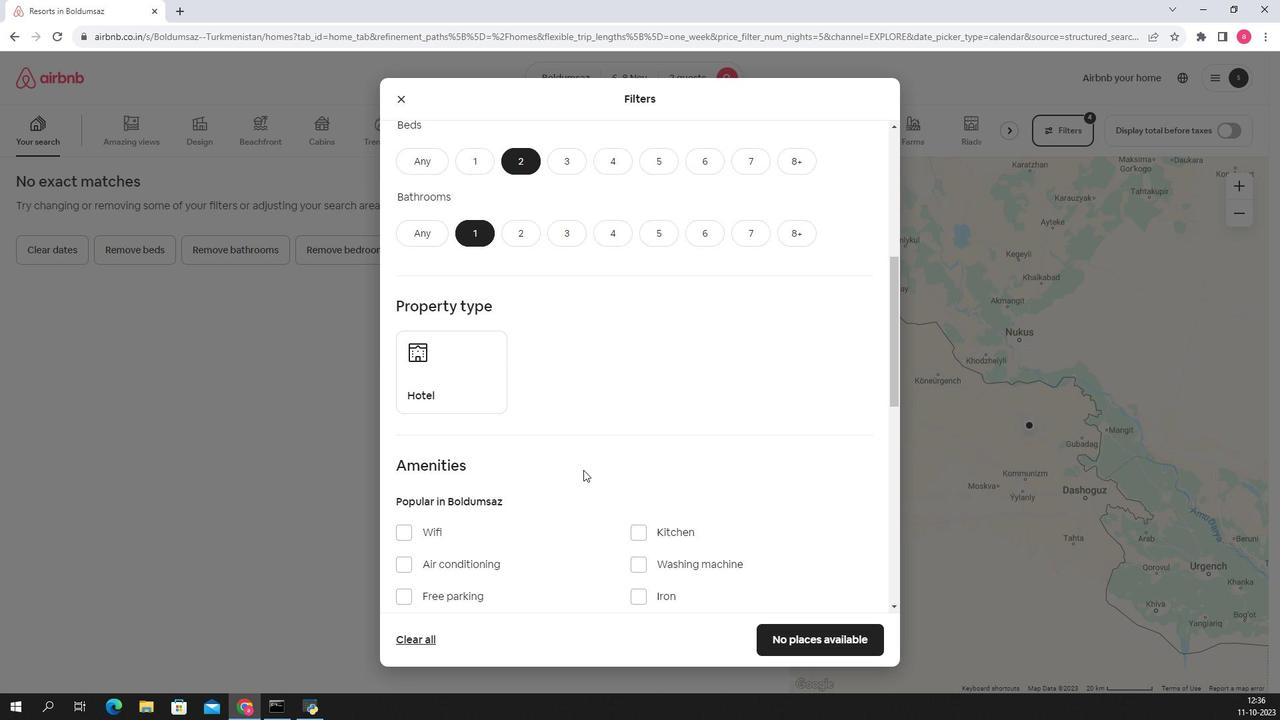 
Action: Mouse scrolled (595, 486) with delta (0, 0)
Screenshot: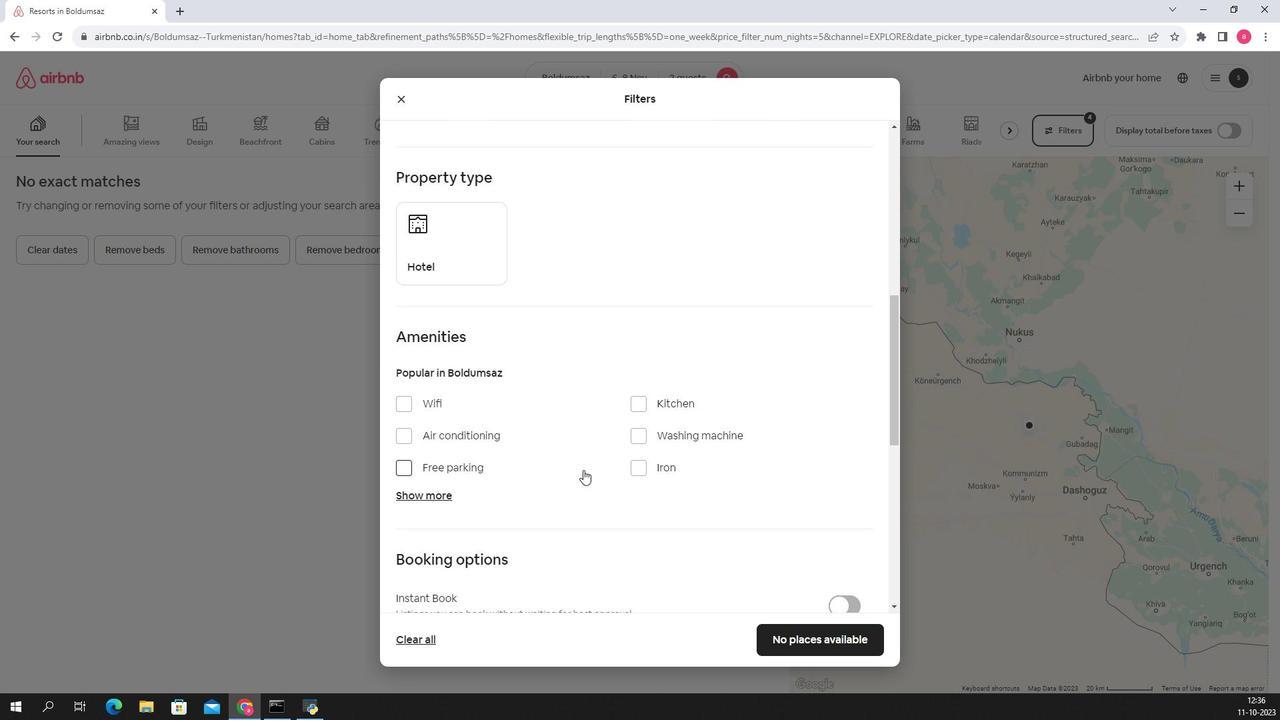 
Action: Mouse moved to (474, 355)
Screenshot: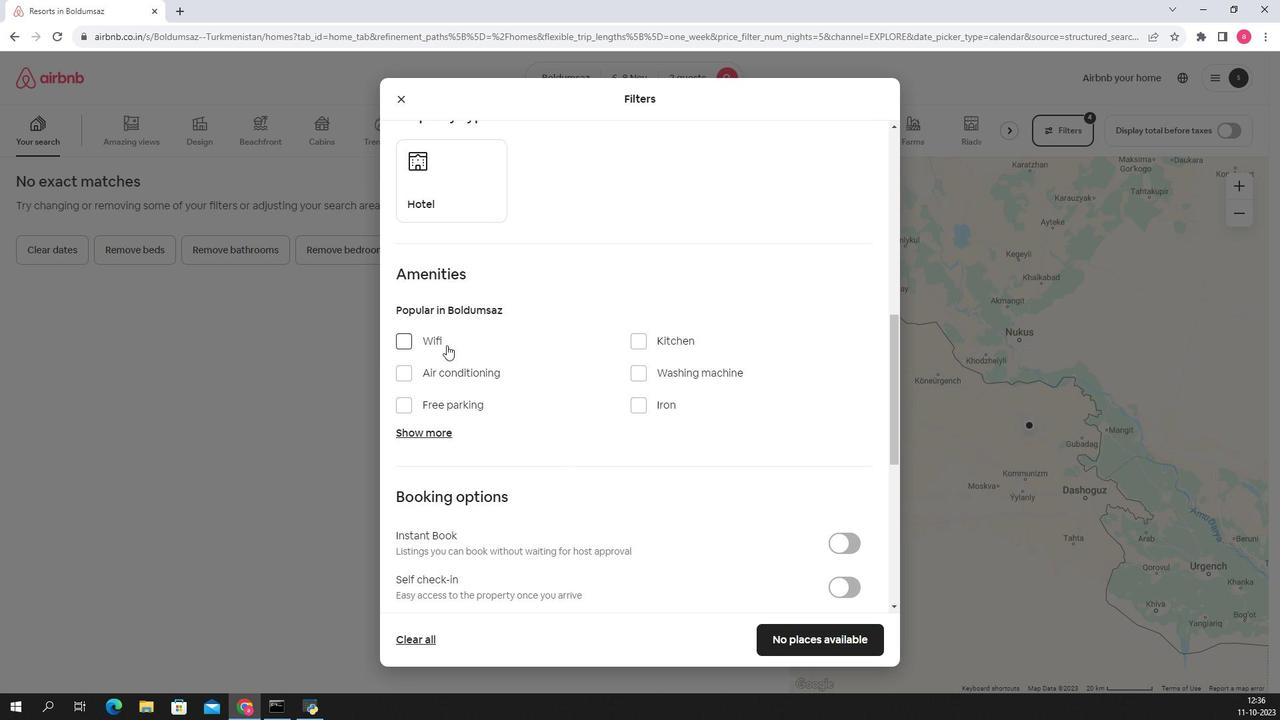 
Action: Mouse pressed left at (474, 355)
Screenshot: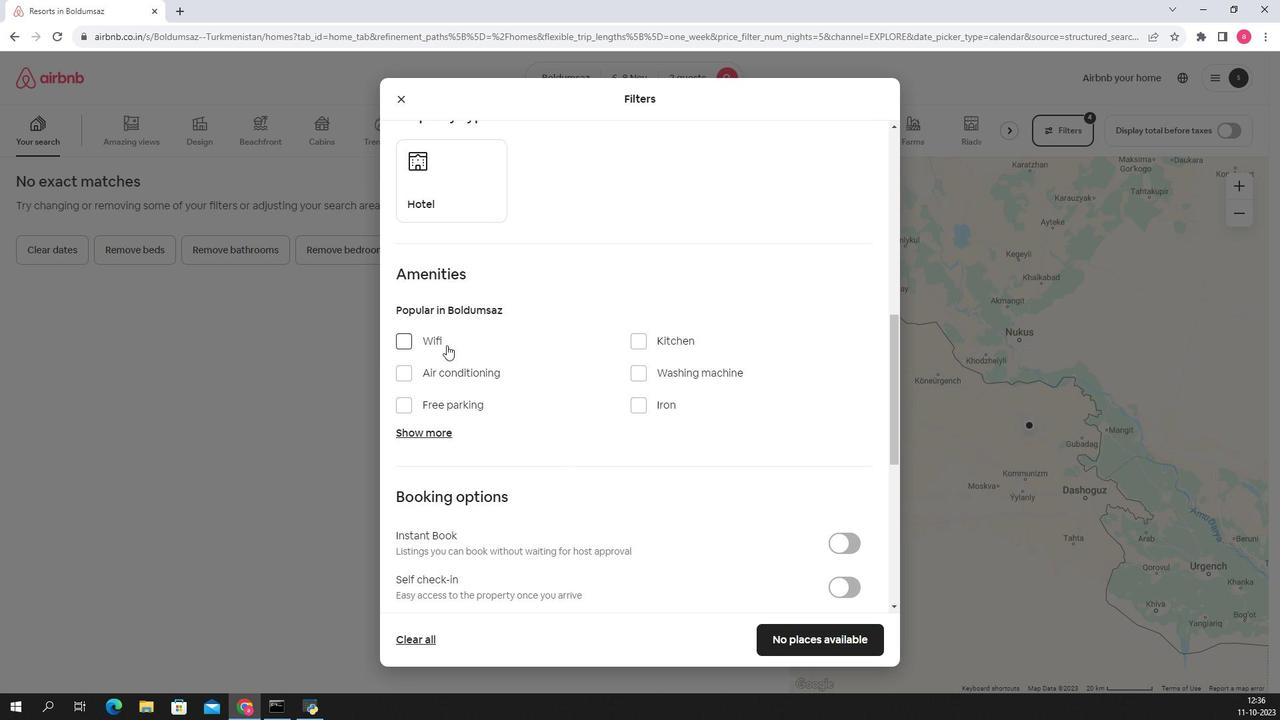 
Action: Mouse moved to (601, 396)
Screenshot: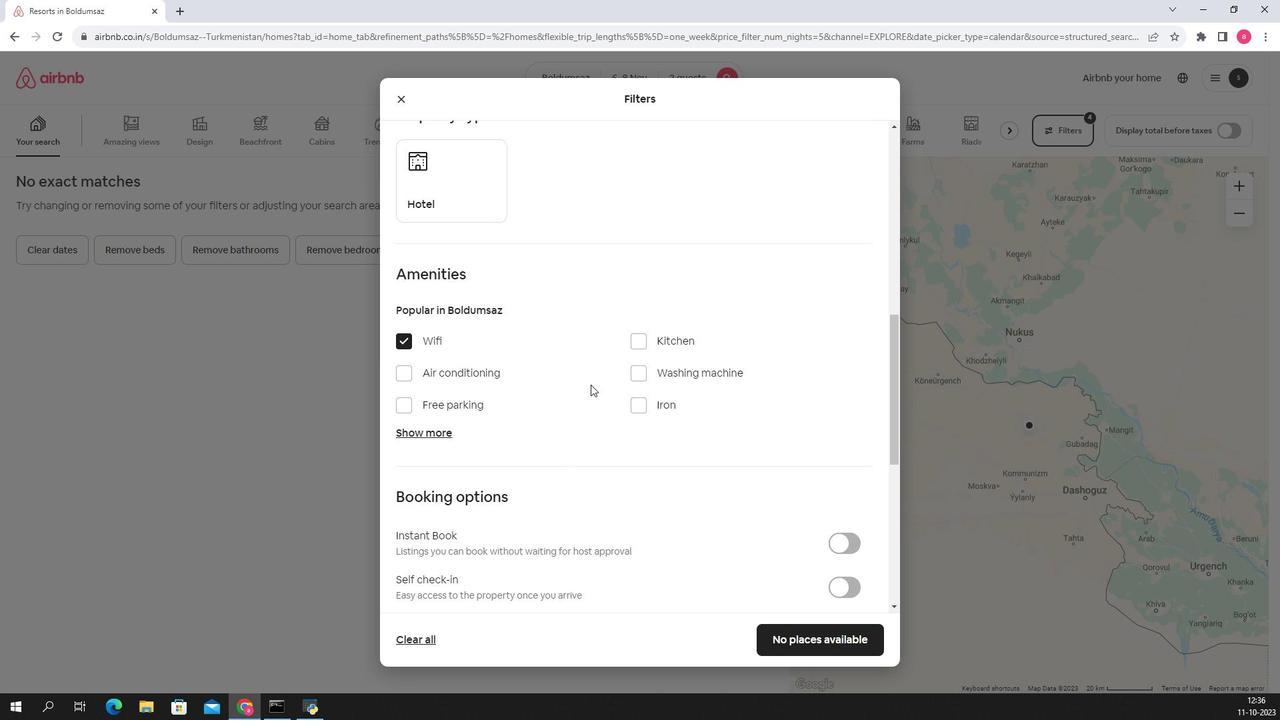 
Action: Mouse scrolled (601, 396) with delta (0, 0)
Screenshot: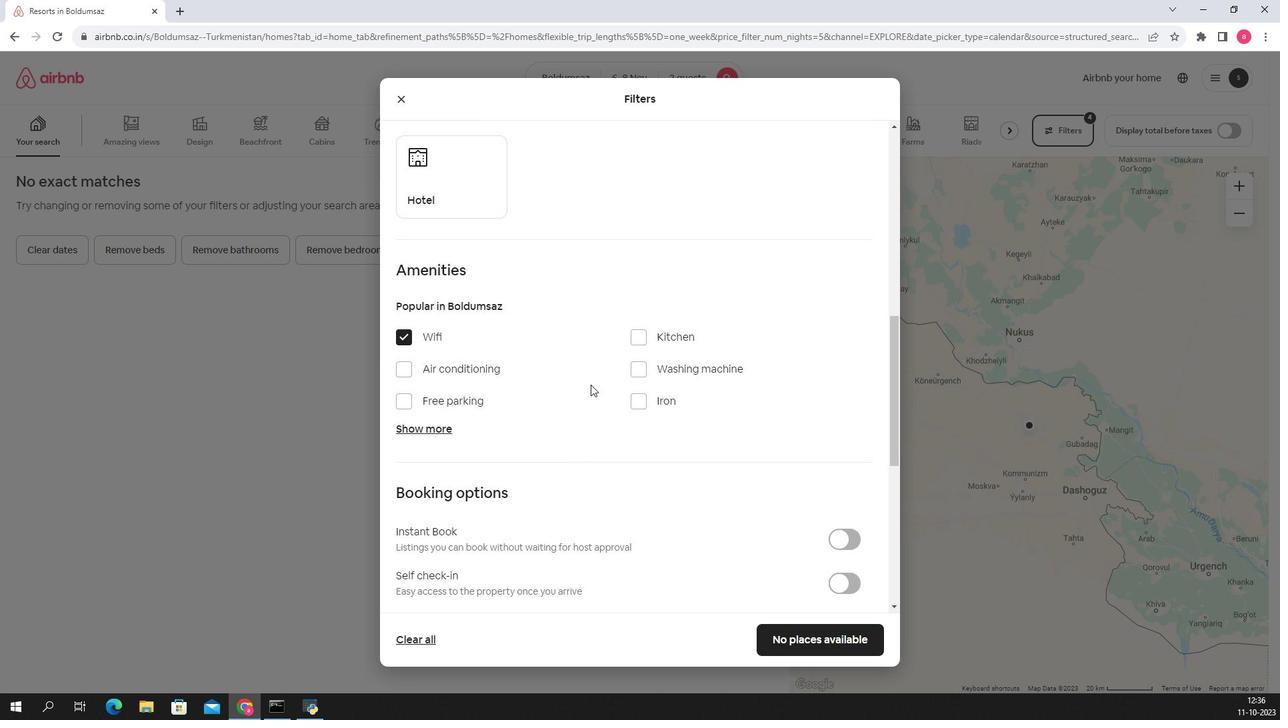 
Action: Mouse scrolled (601, 396) with delta (0, 0)
Screenshot: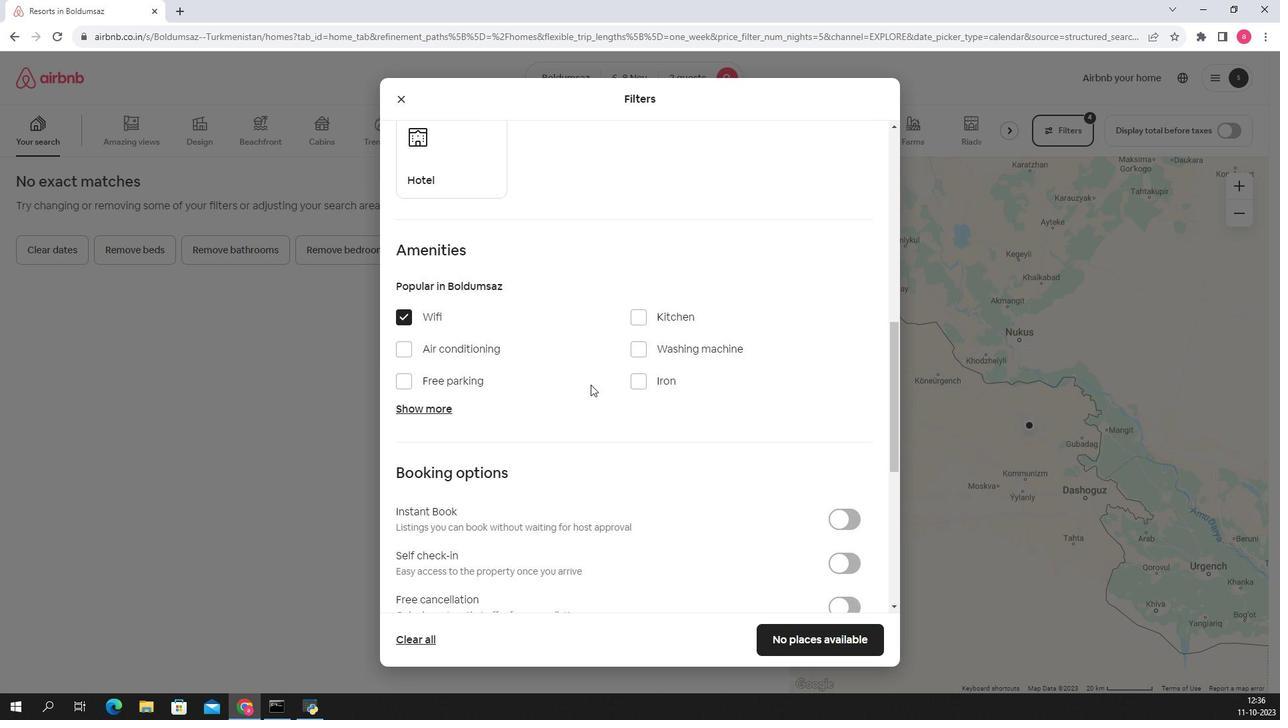 
Action: Mouse moved to (759, 664)
Screenshot: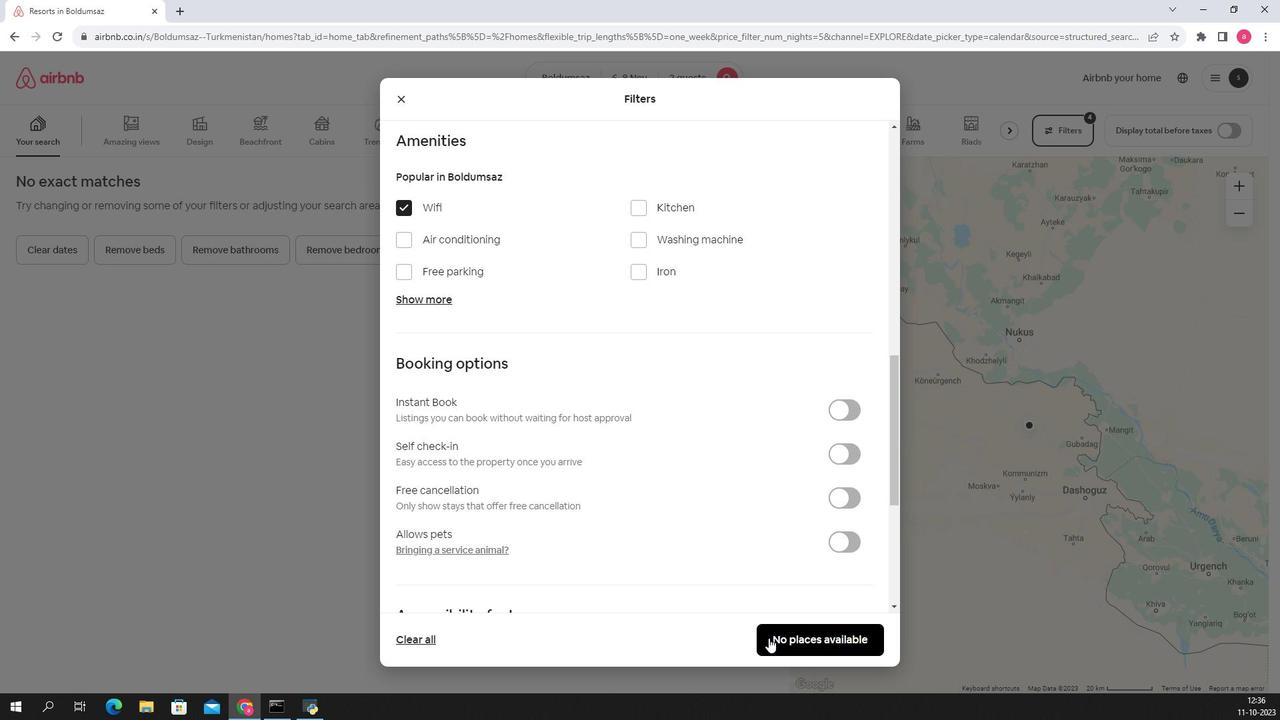 
Action: Mouse pressed left at (759, 664)
Screenshot: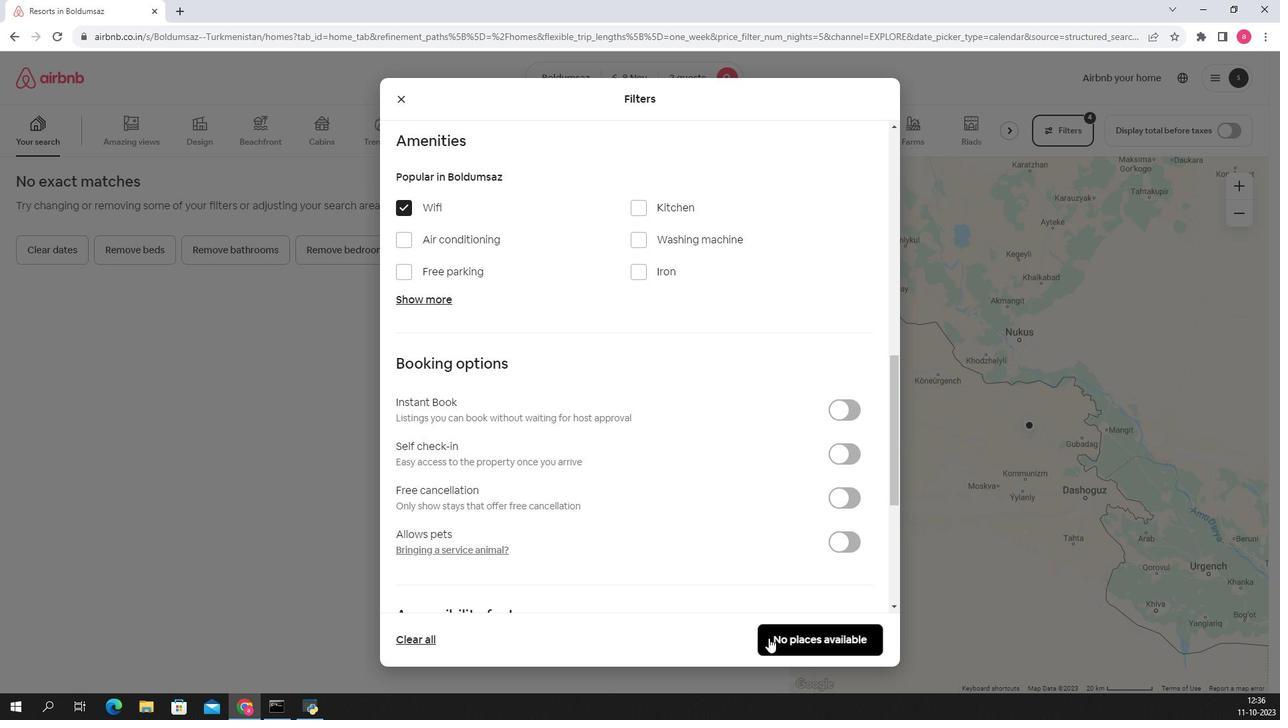 
Action: Mouse moved to (418, 442)
Screenshot: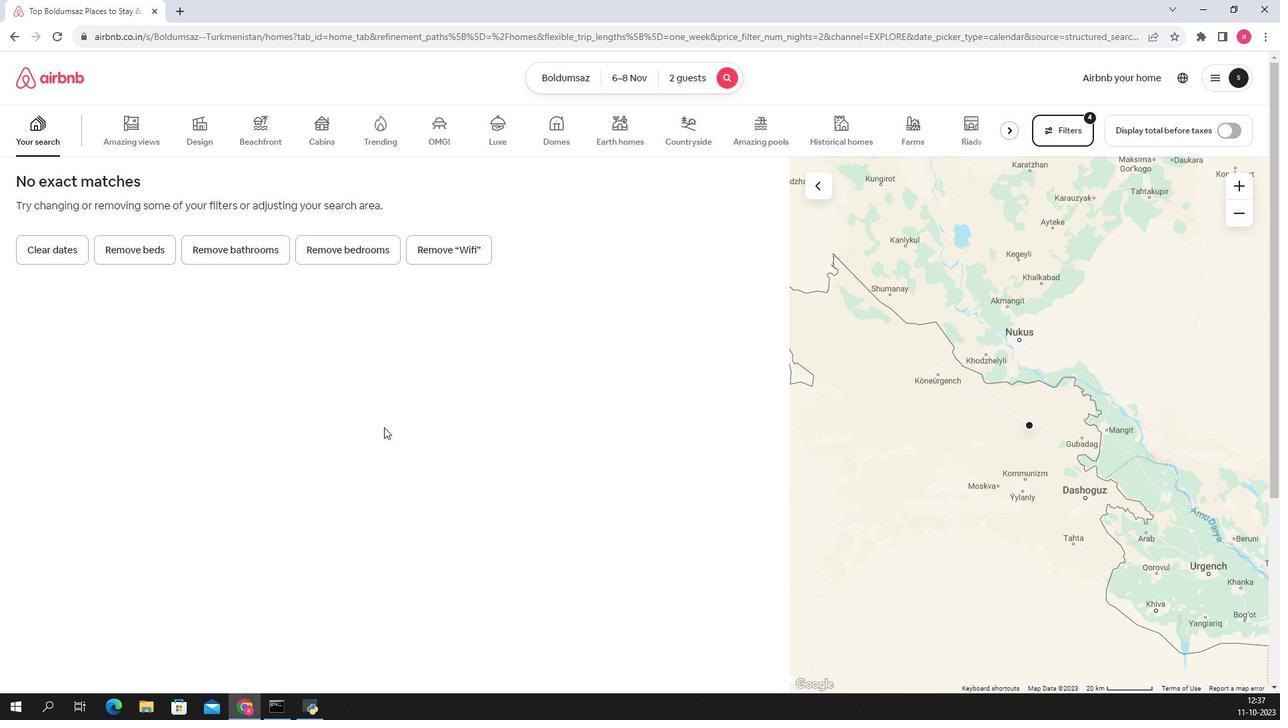 
